 Task: Create an event for the product launch at the trade show.
Action: Mouse moved to (64, 126)
Screenshot: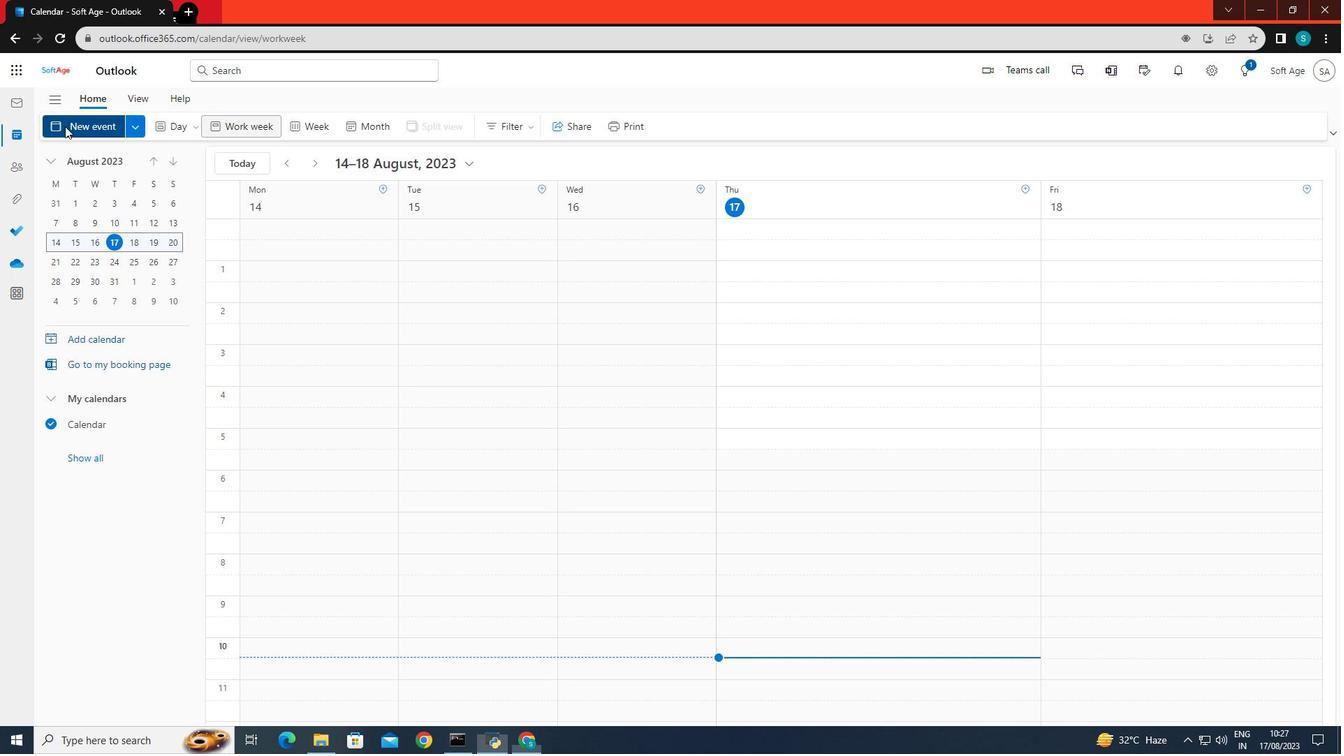 
Action: Mouse pressed left at (64, 126)
Screenshot: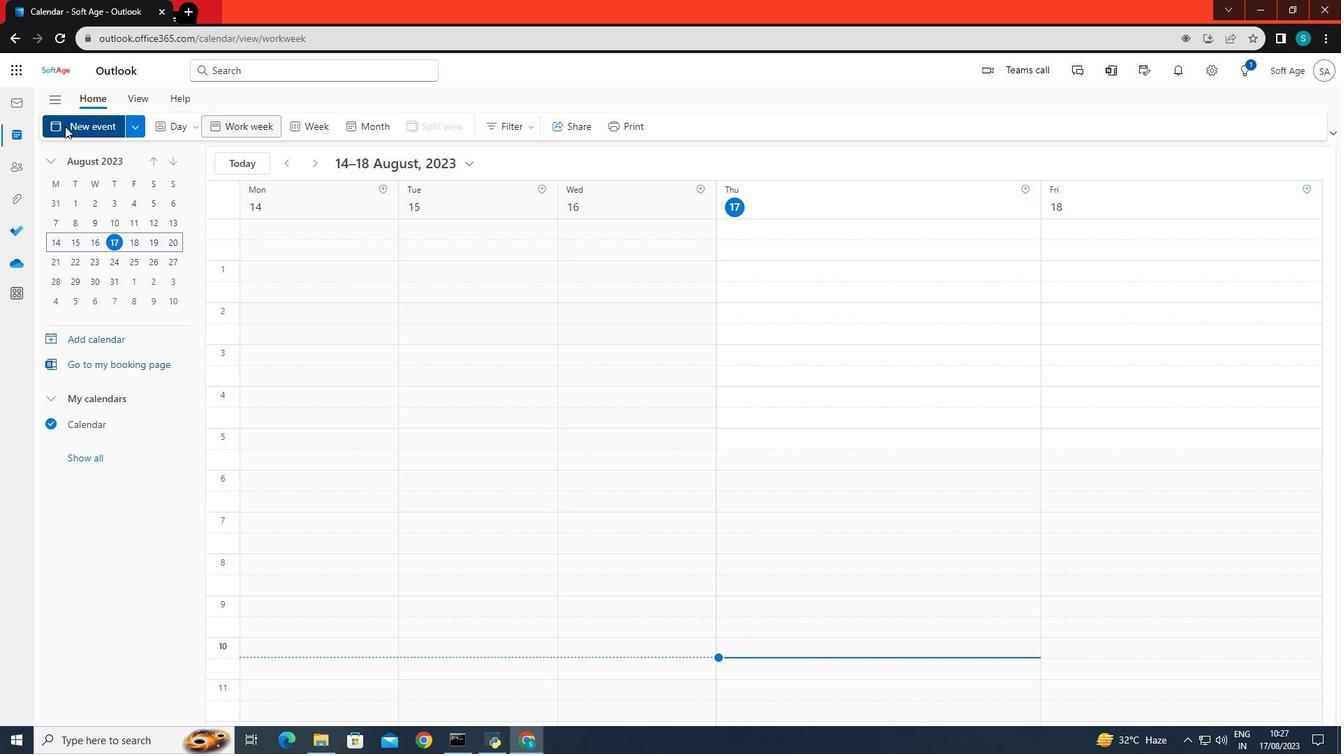 
Action: Mouse moved to (378, 216)
Screenshot: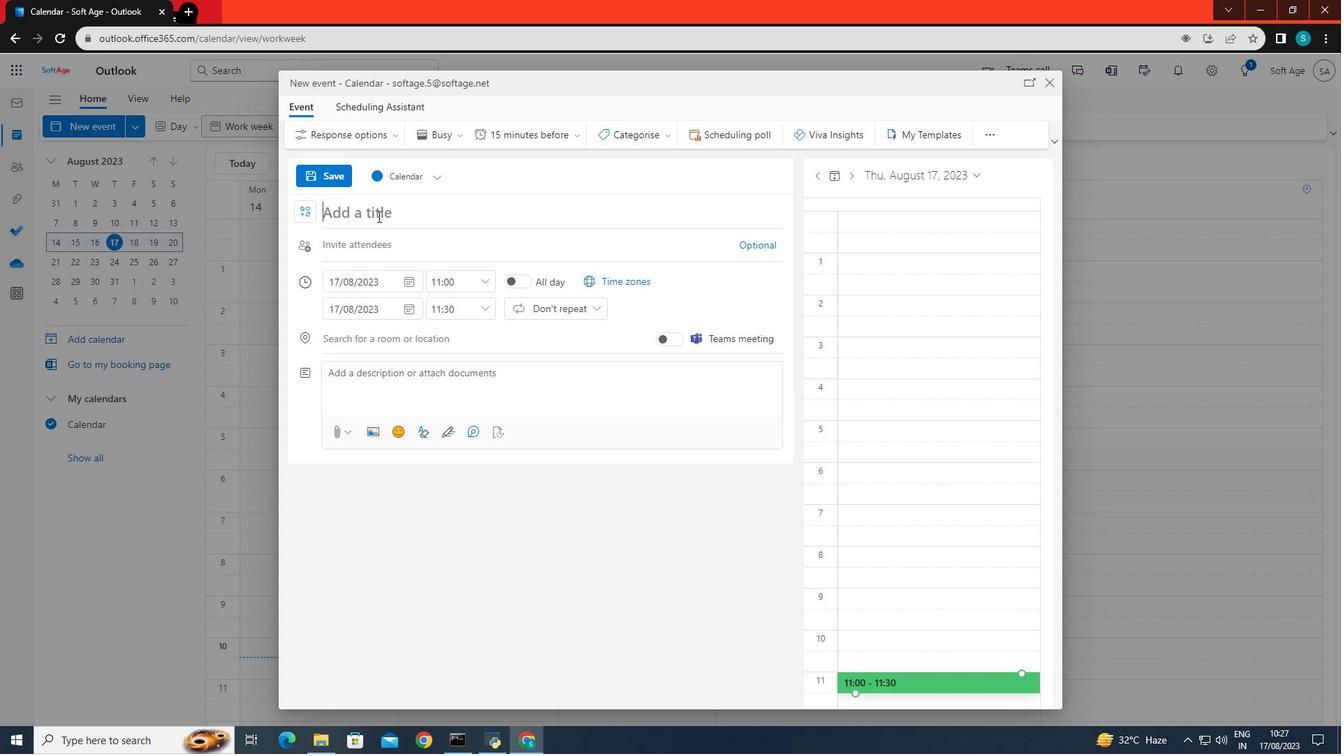 
Action: Mouse pressed left at (378, 216)
Screenshot: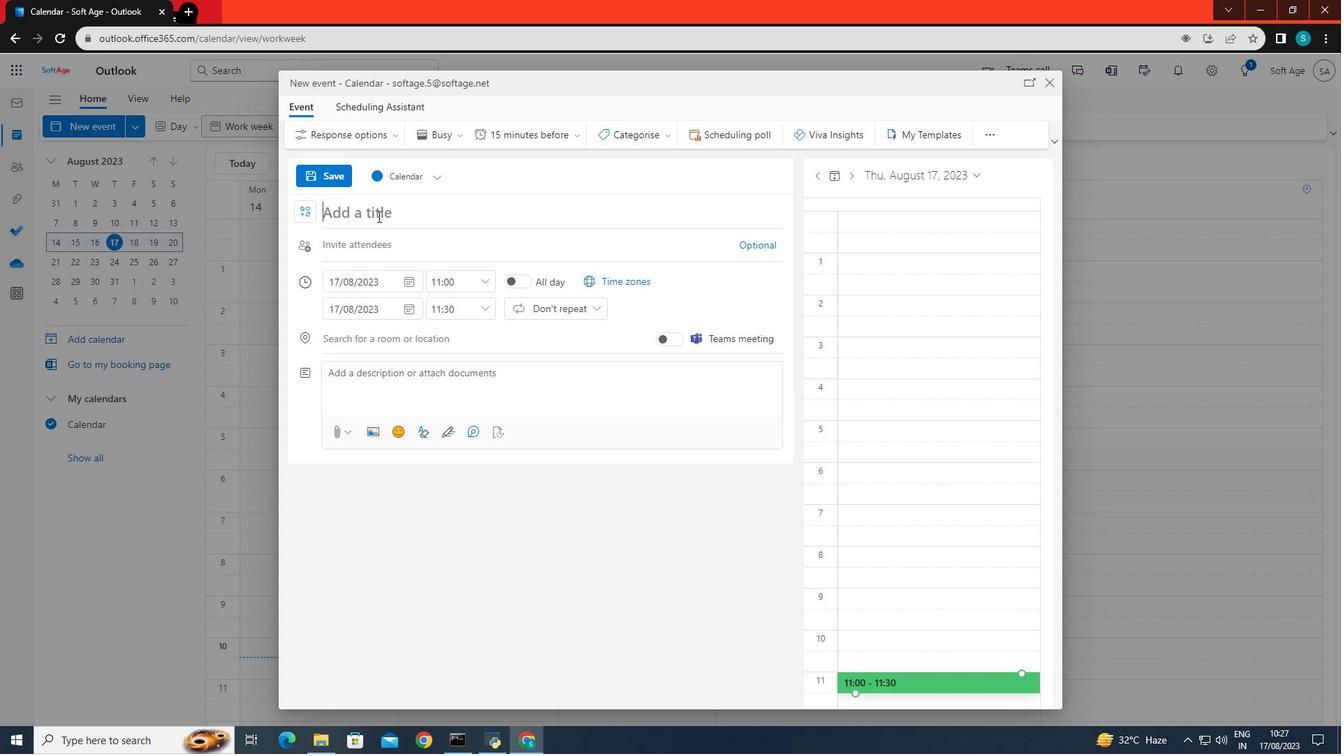 
Action: Key pressed <Key.caps_lock>P<Key.caps_lock>roduct<Key.space>launch<Key.space>at<Key.space>the<Key.space>trade<Key.space>show
Screenshot: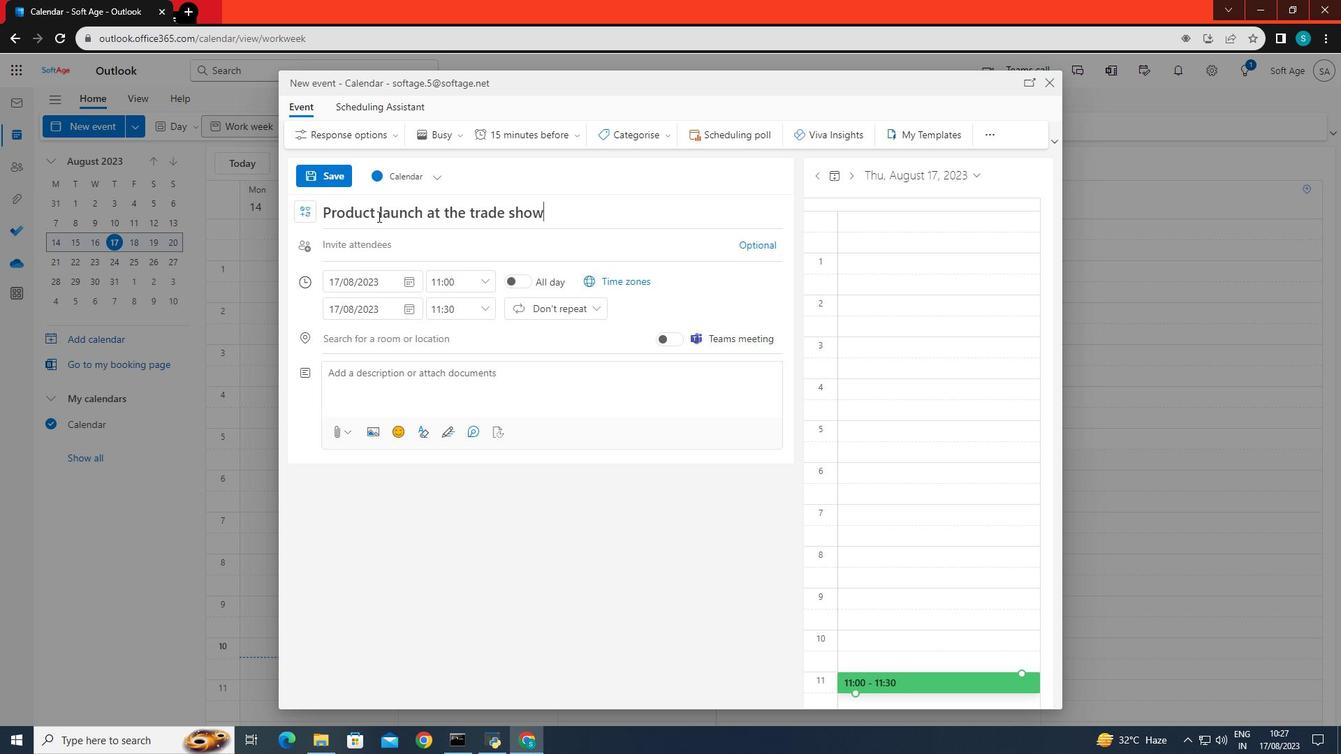
Action: Mouse moved to (367, 285)
Screenshot: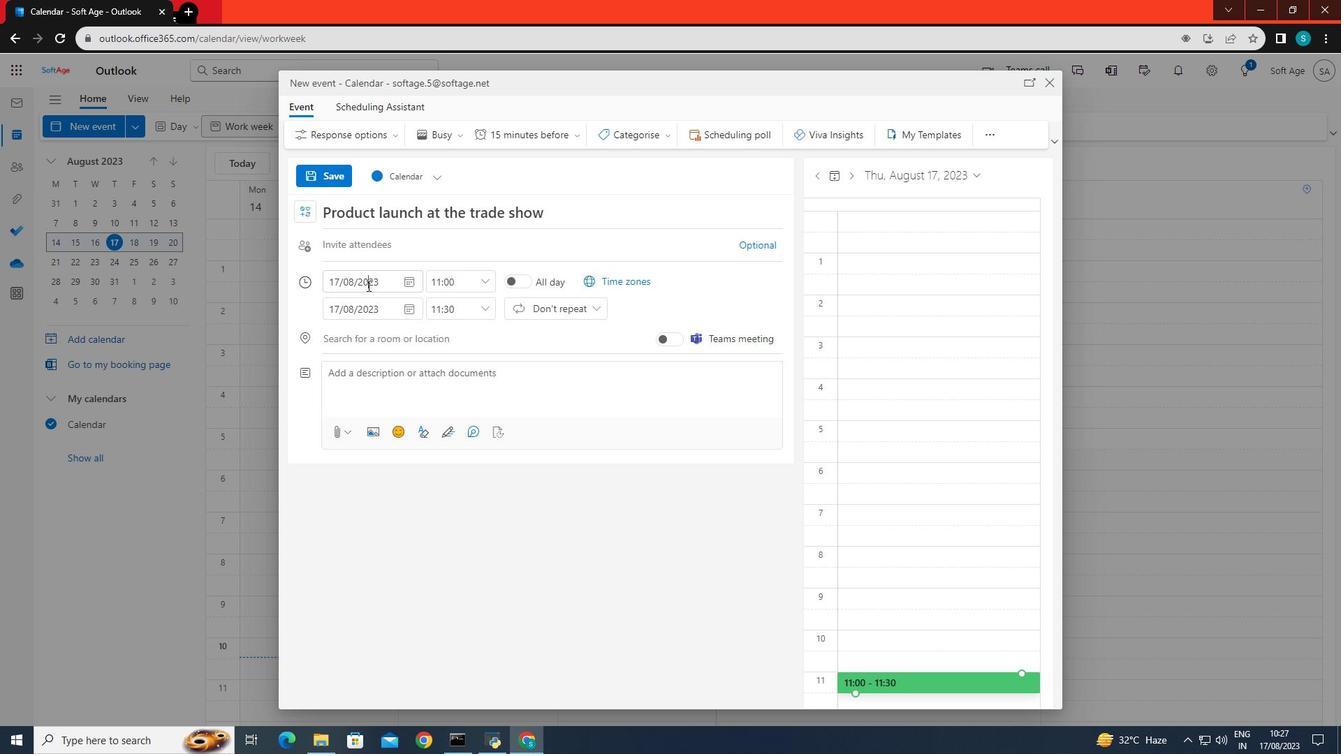 
Action: Mouse pressed left at (367, 285)
Screenshot: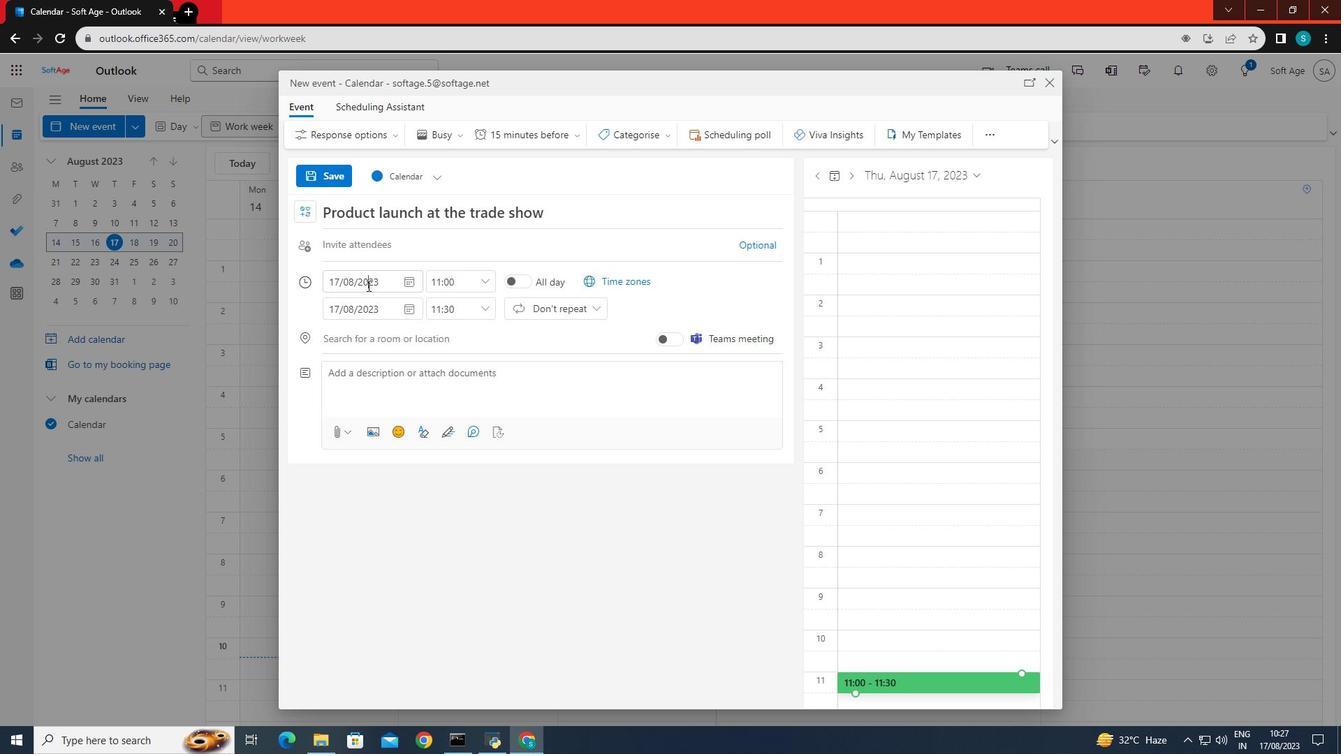 
Action: Mouse moved to (463, 389)
Screenshot: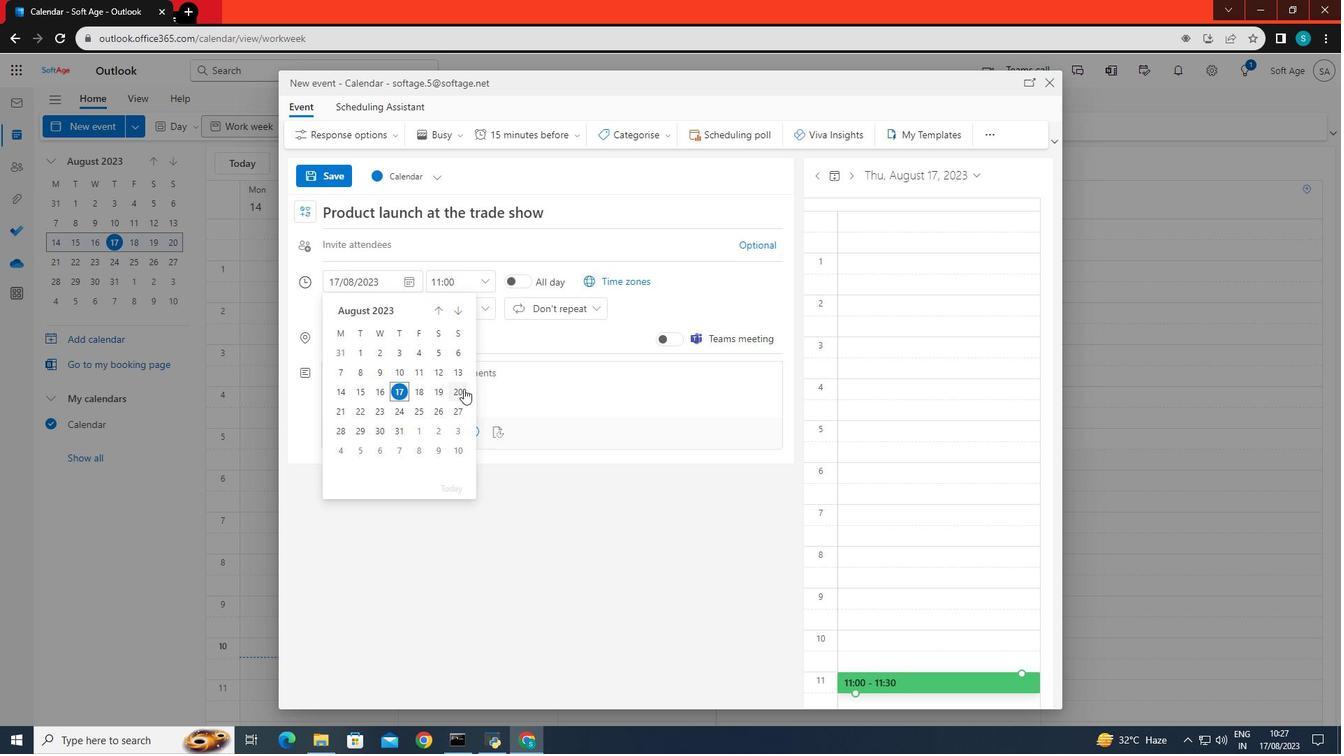 
Action: Mouse pressed left at (463, 389)
Screenshot: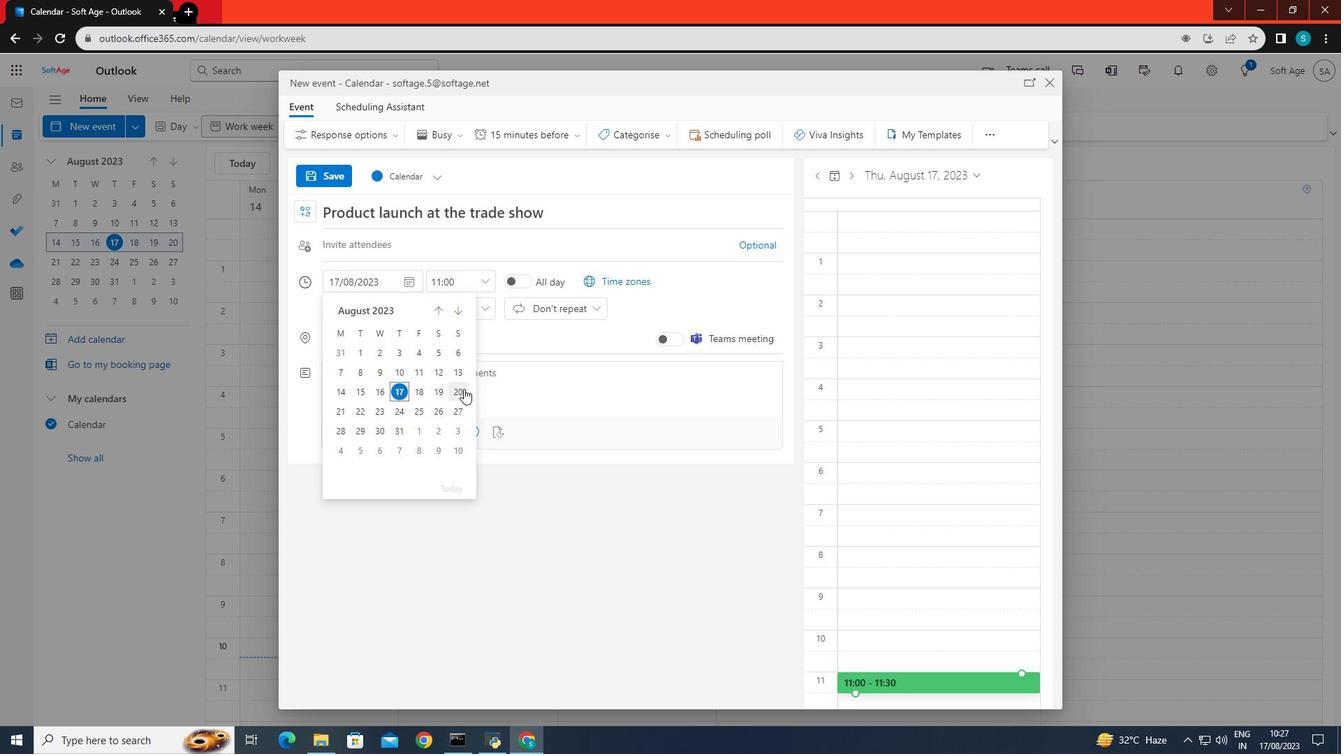 
Action: Mouse moved to (487, 310)
Screenshot: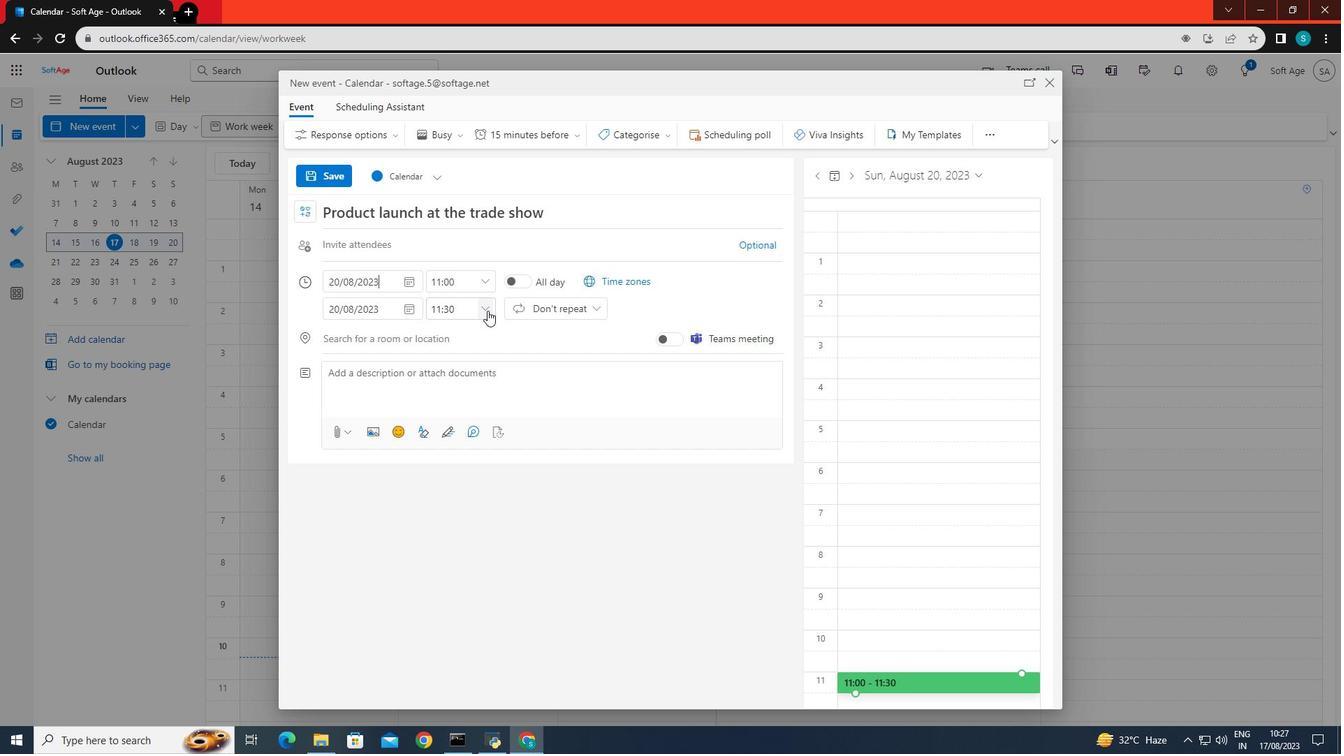 
Action: Mouse pressed left at (487, 310)
Screenshot: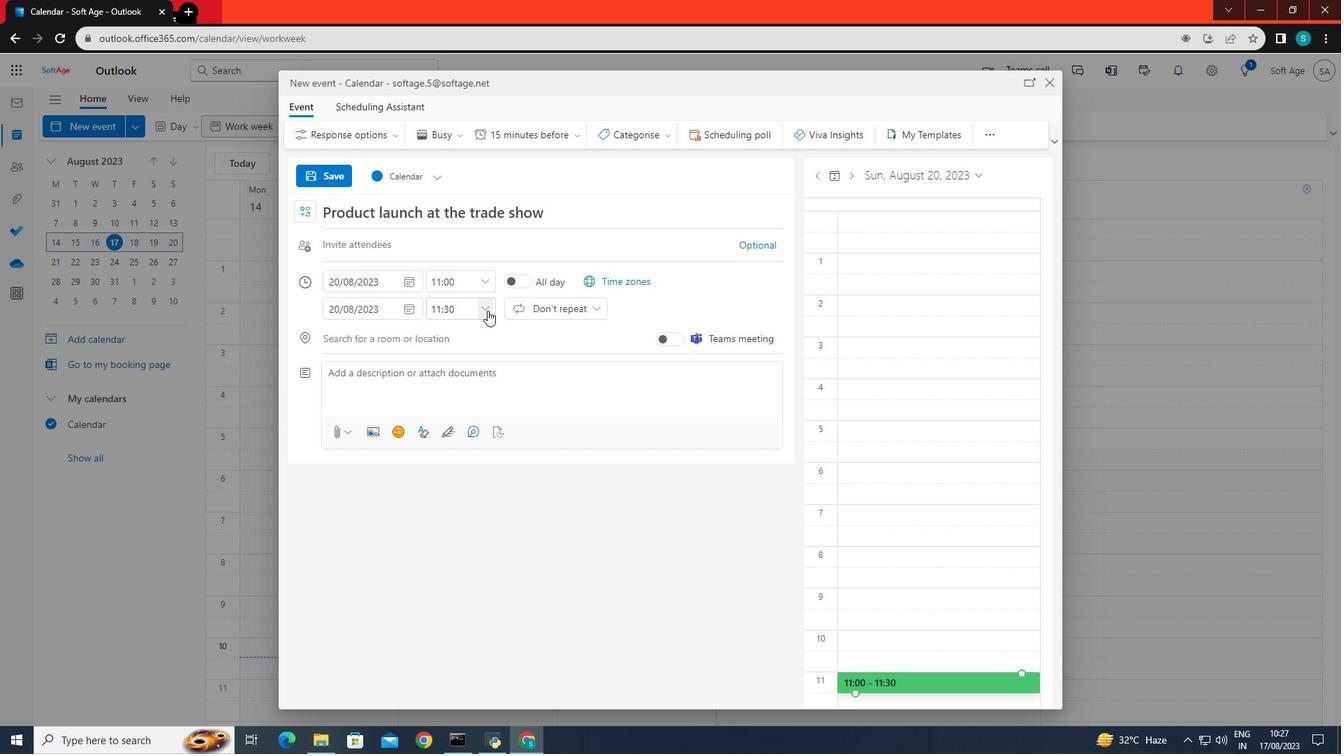 
Action: Mouse moved to (473, 397)
Screenshot: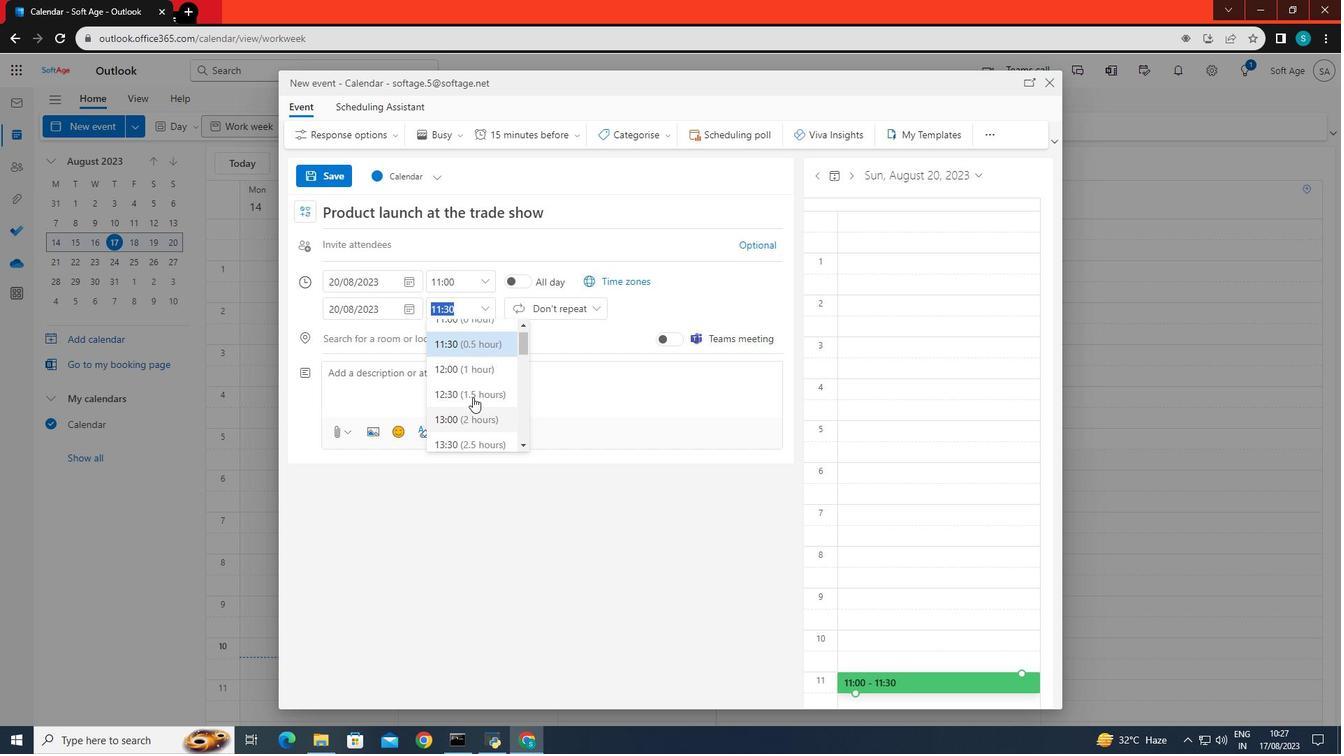 
Action: Mouse scrolled (473, 398) with delta (0, 0)
Screenshot: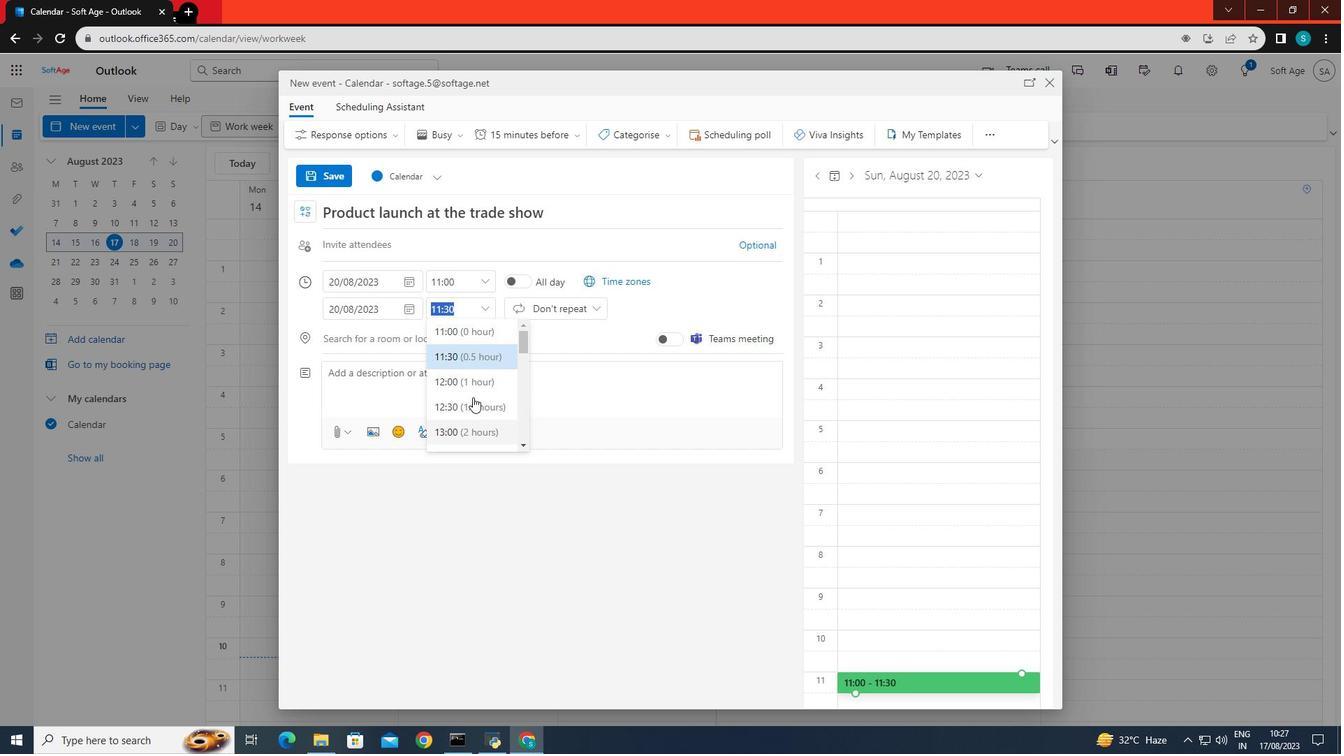 
Action: Mouse scrolled (473, 398) with delta (0, 0)
Screenshot: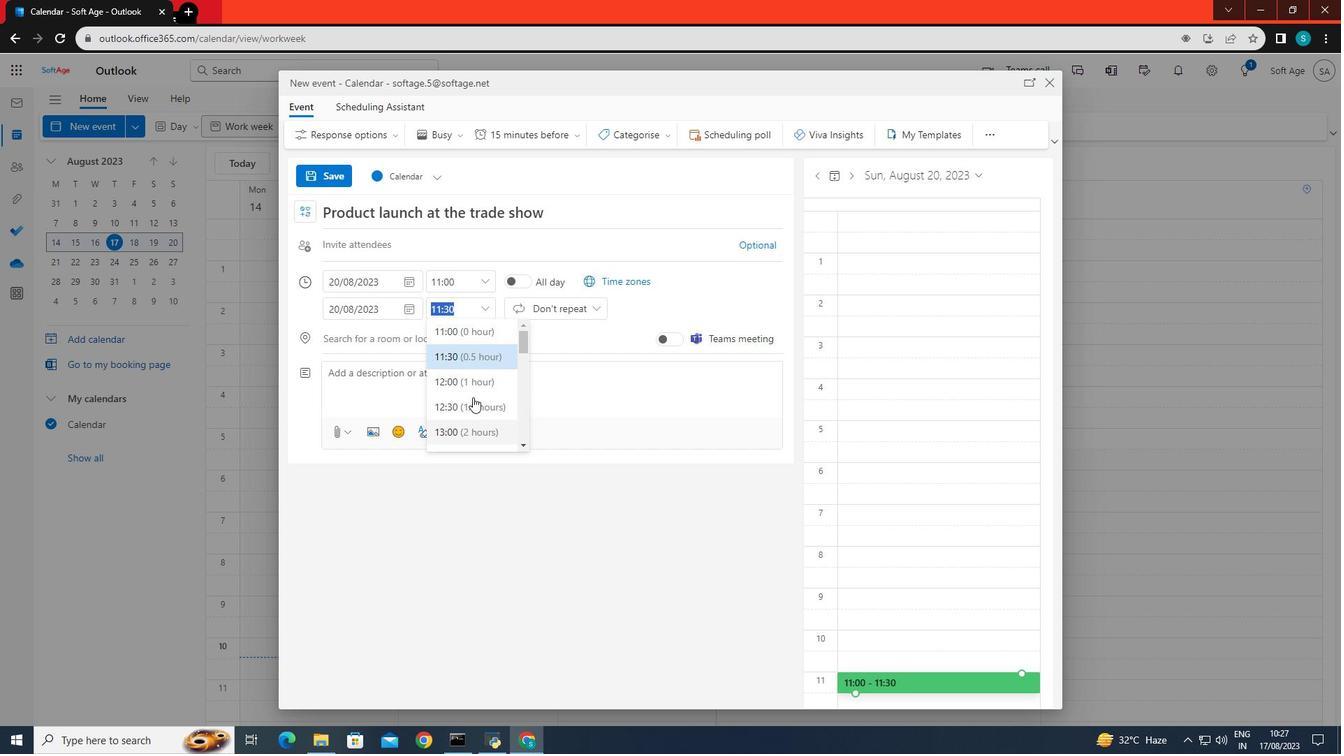 
Action: Mouse scrolled (473, 398) with delta (0, 0)
Screenshot: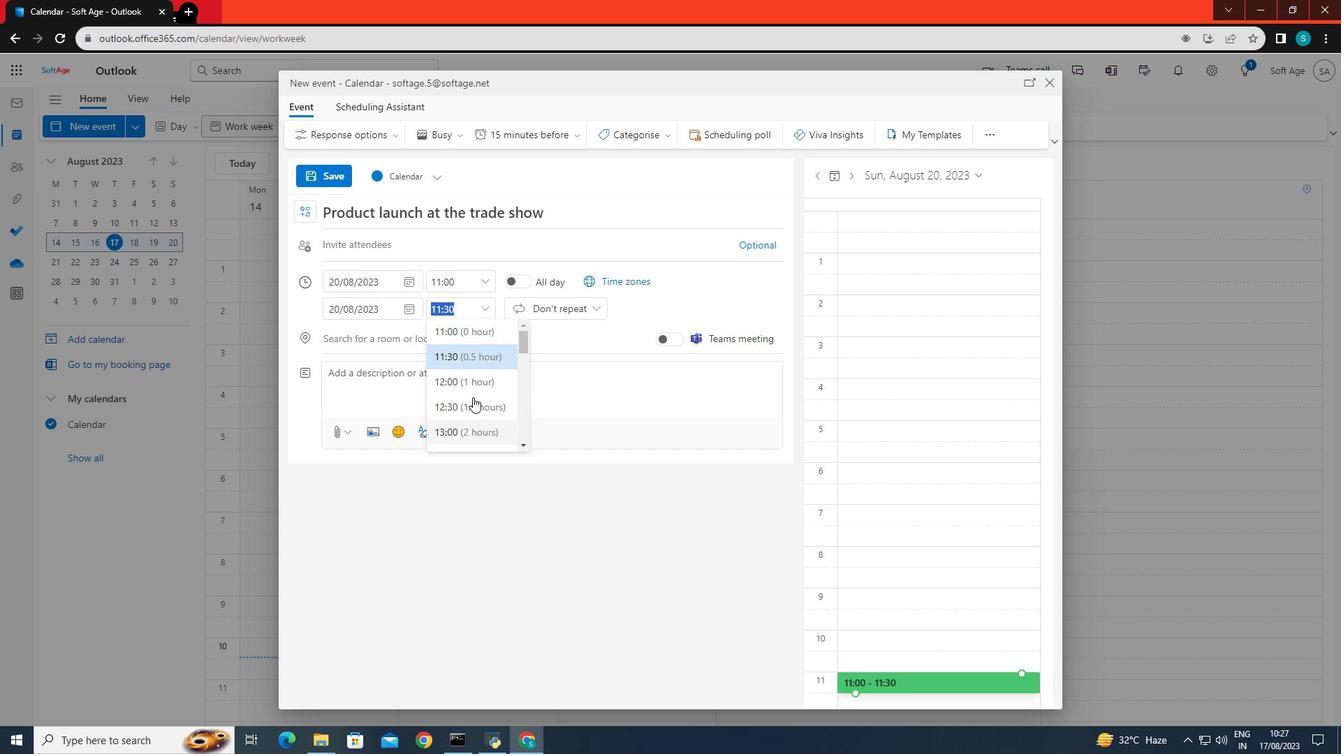 
Action: Mouse moved to (459, 370)
Screenshot: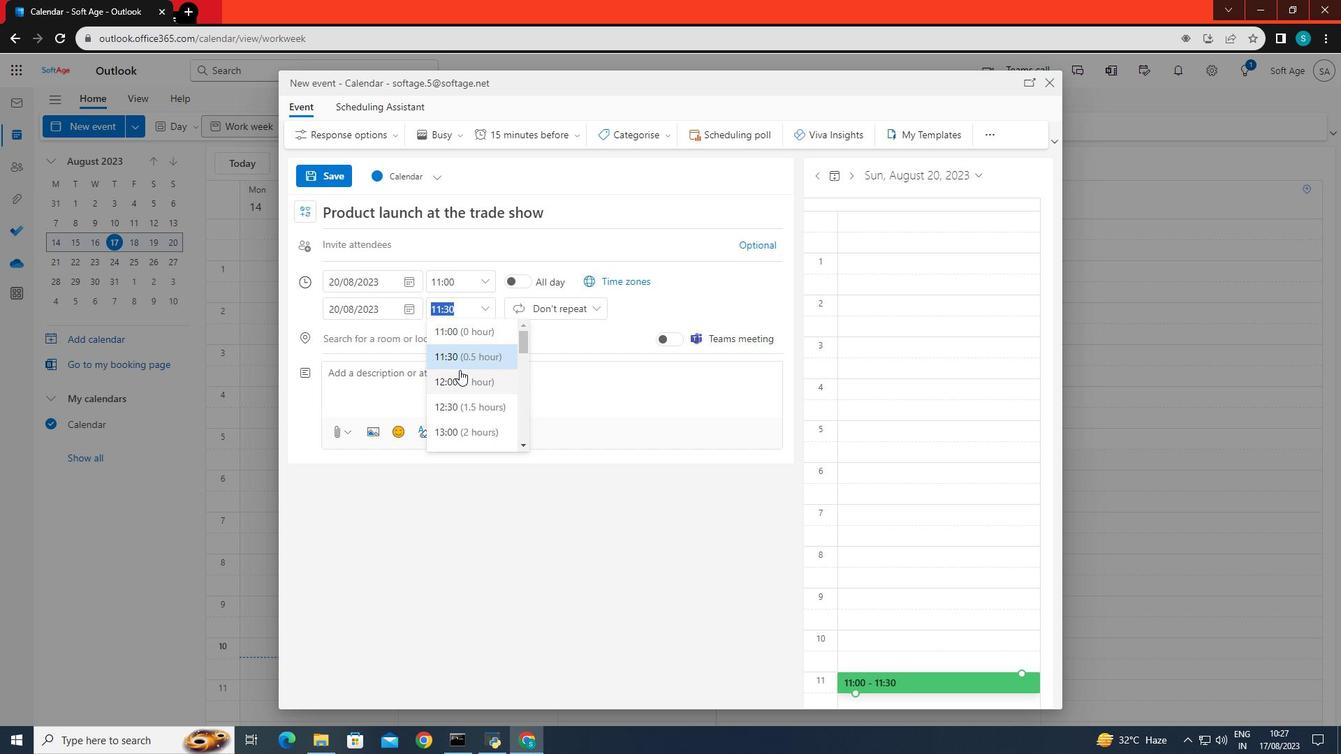 
Action: Mouse scrolled (459, 371) with delta (0, 0)
Screenshot: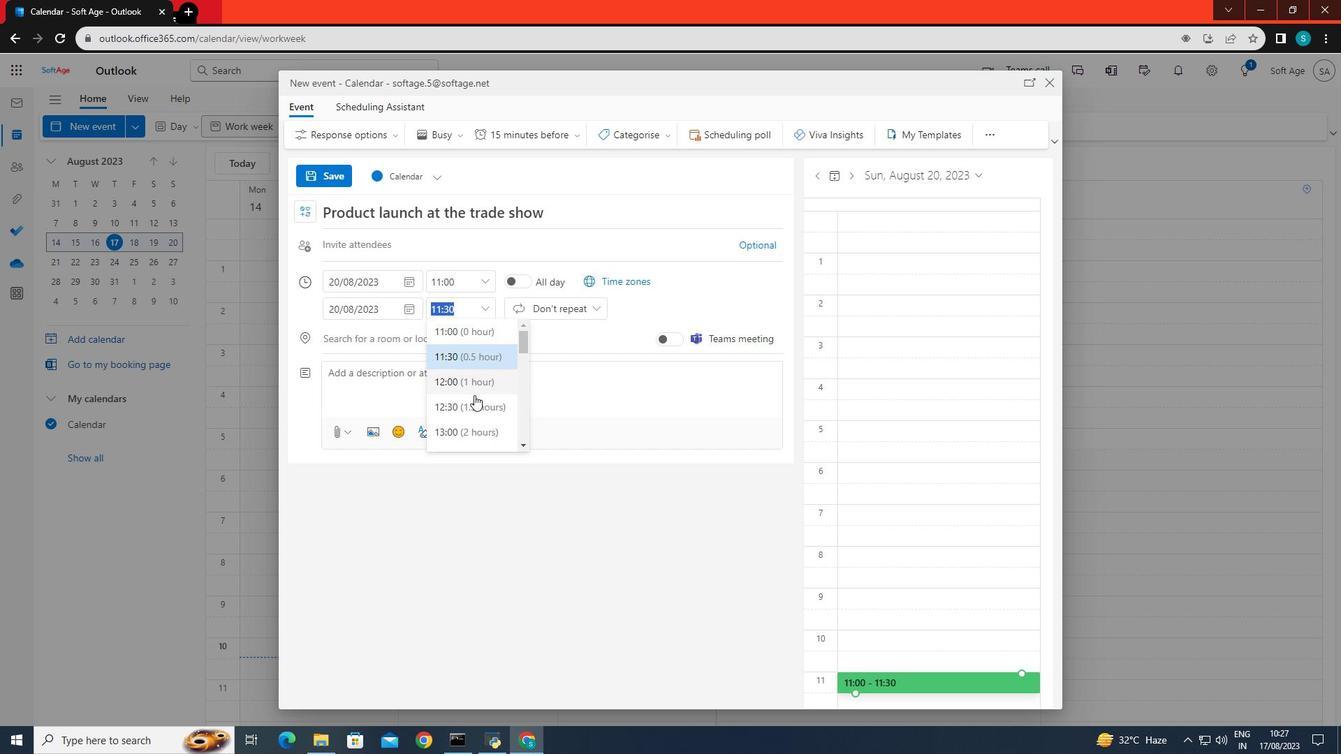 
Action: Mouse scrolled (459, 371) with delta (0, 0)
Screenshot: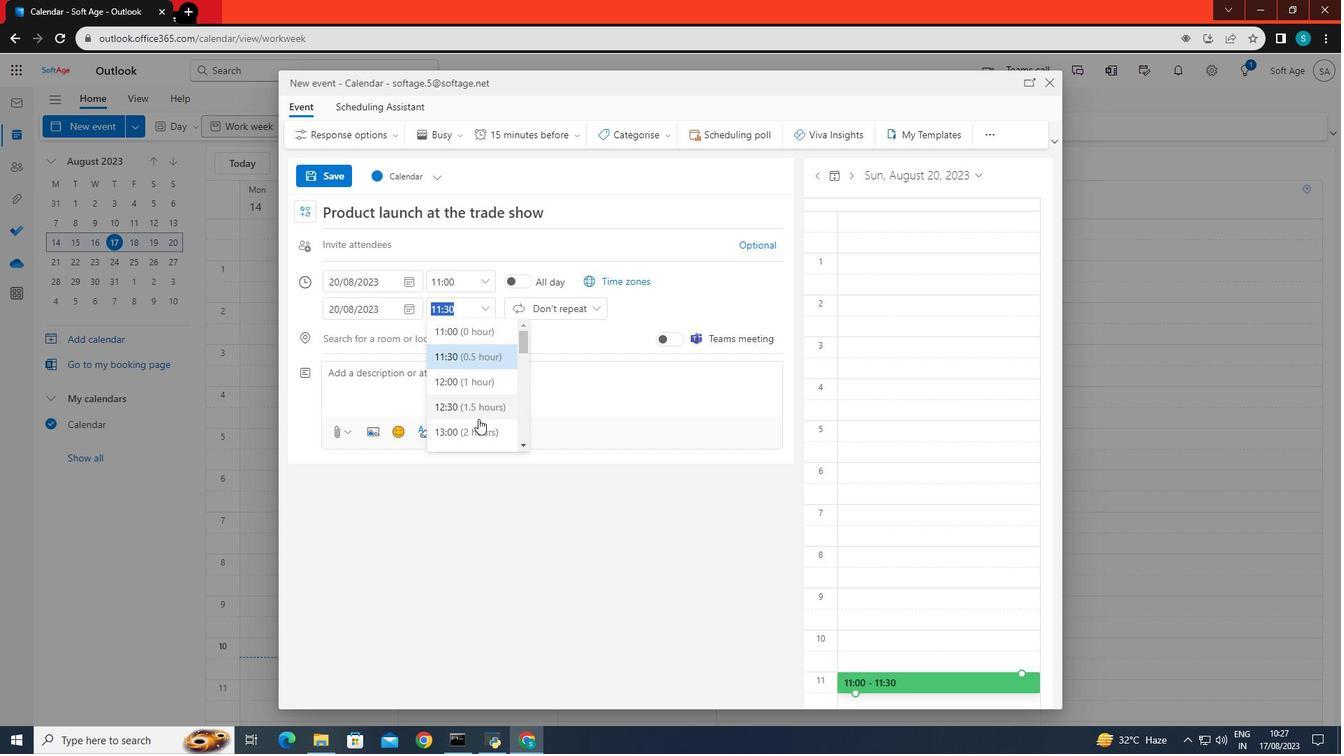
Action: Mouse moved to (470, 329)
Screenshot: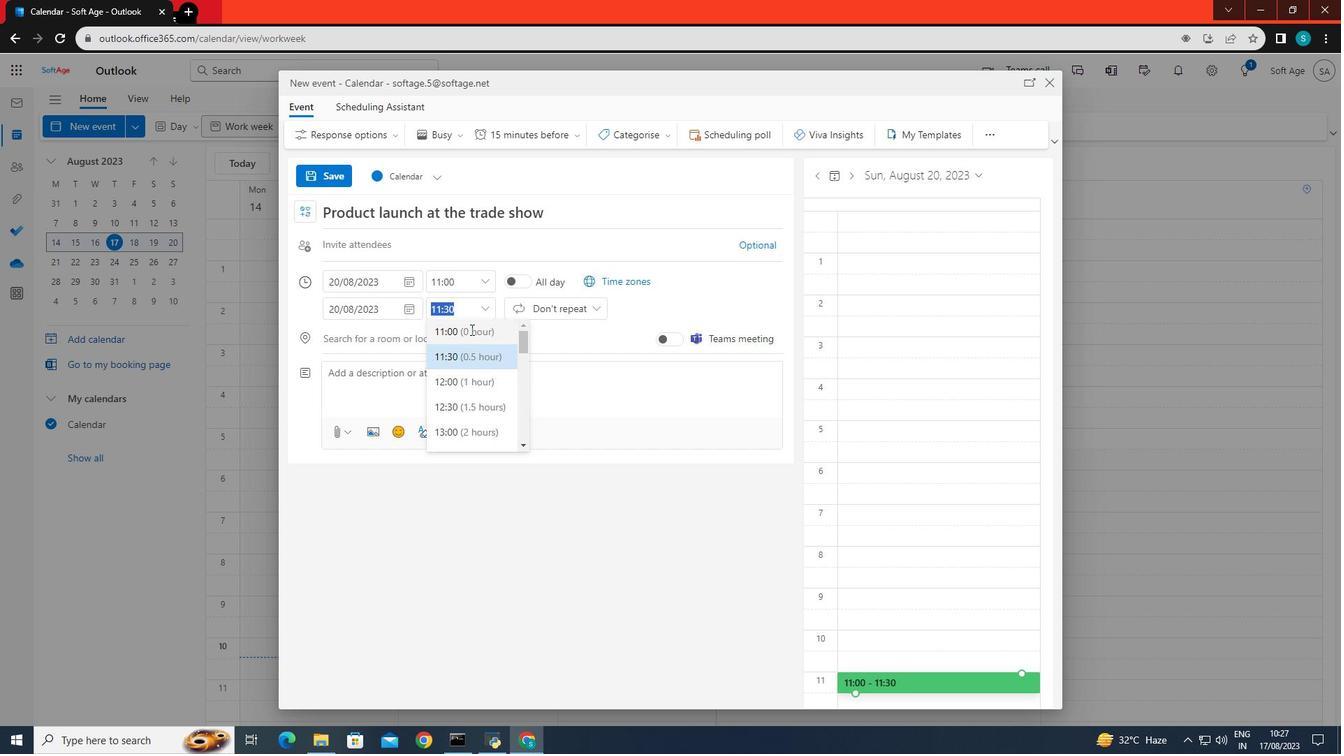 
Action: Mouse pressed left at (470, 329)
Screenshot: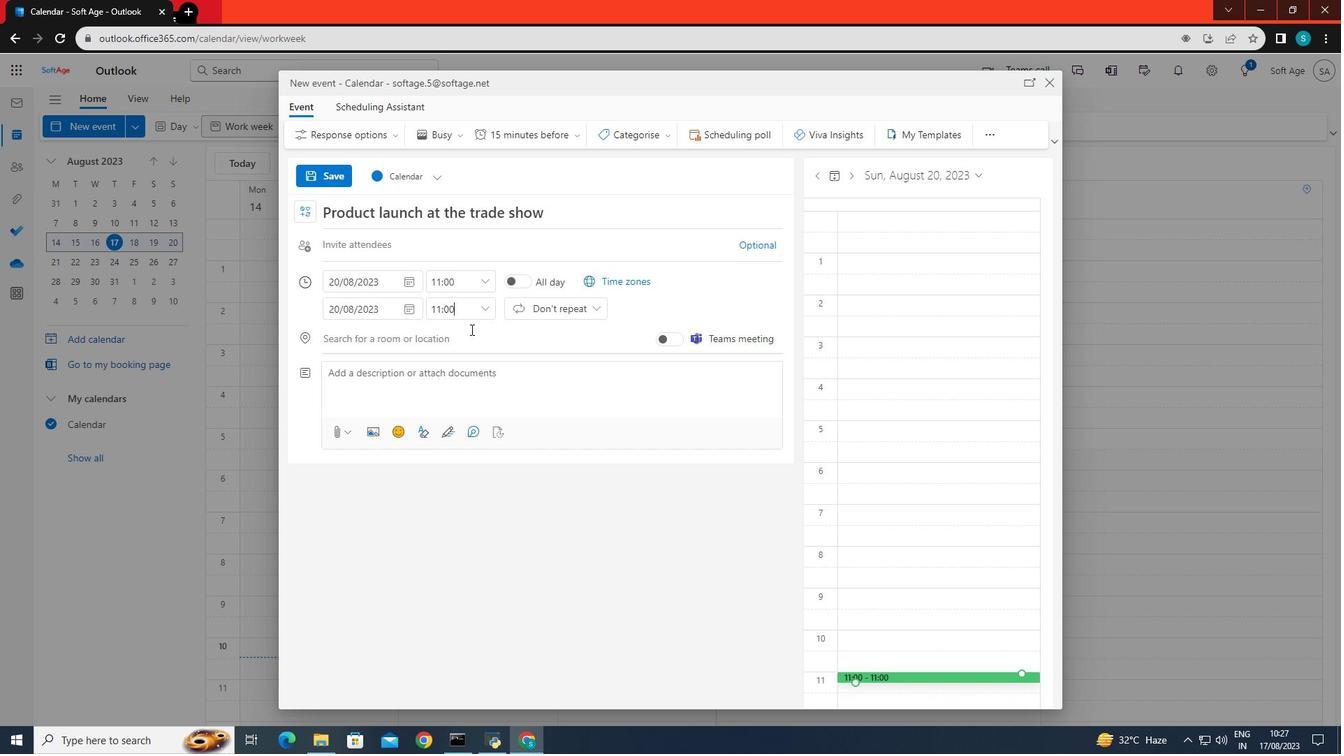 
Action: Mouse moved to (494, 283)
Screenshot: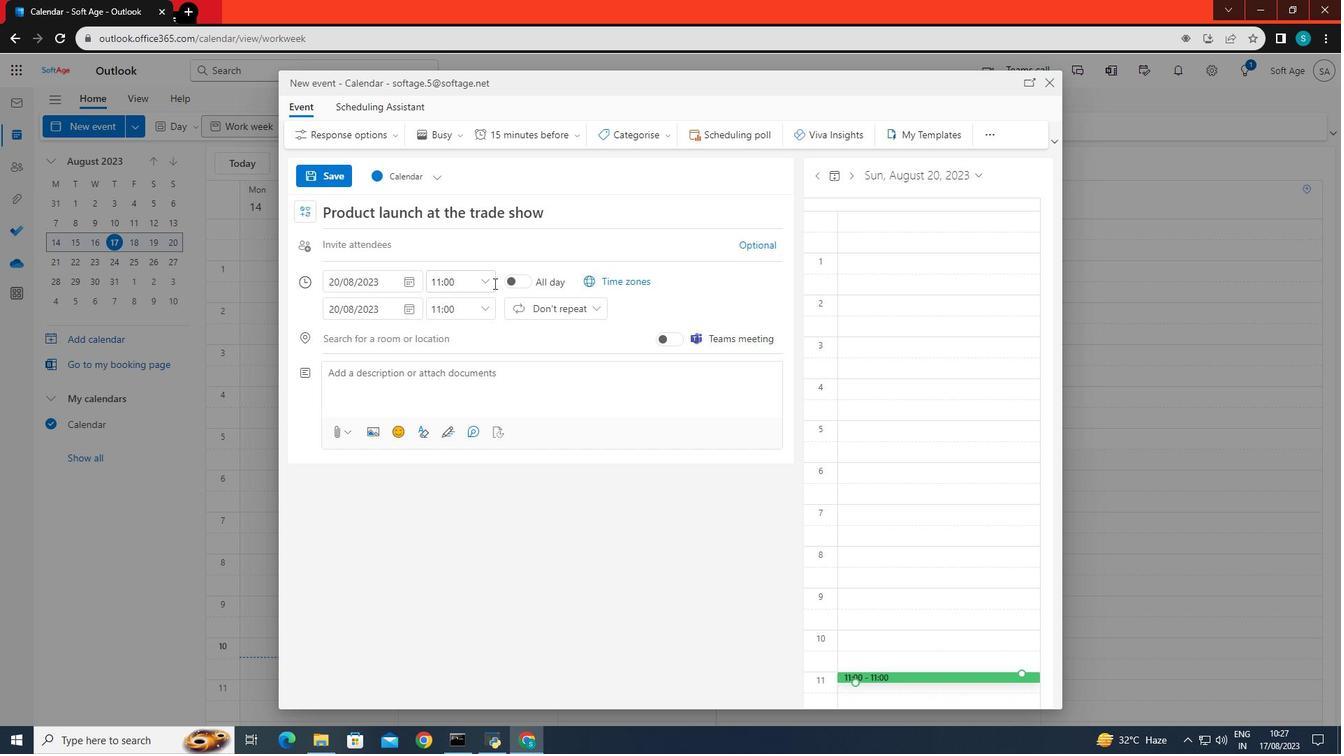 
Action: Mouse pressed left at (494, 283)
Screenshot: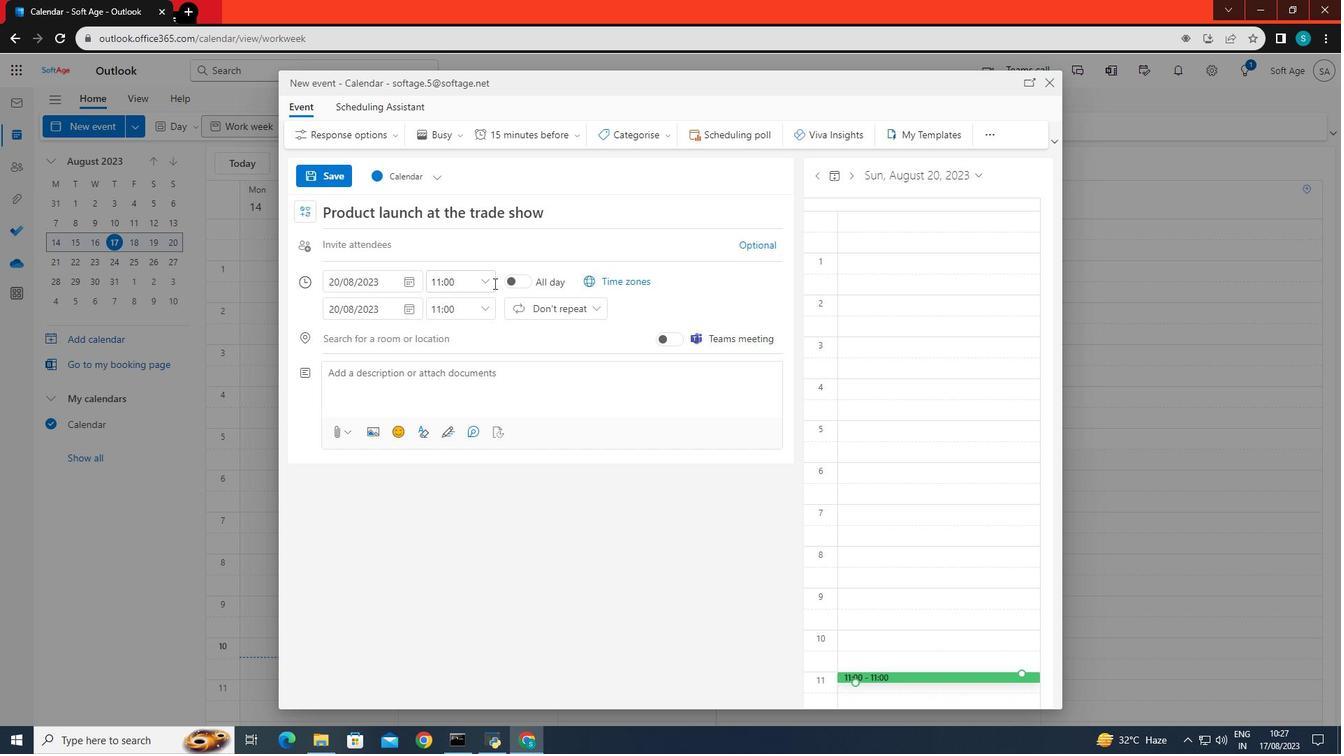 
Action: Mouse moved to (489, 280)
Screenshot: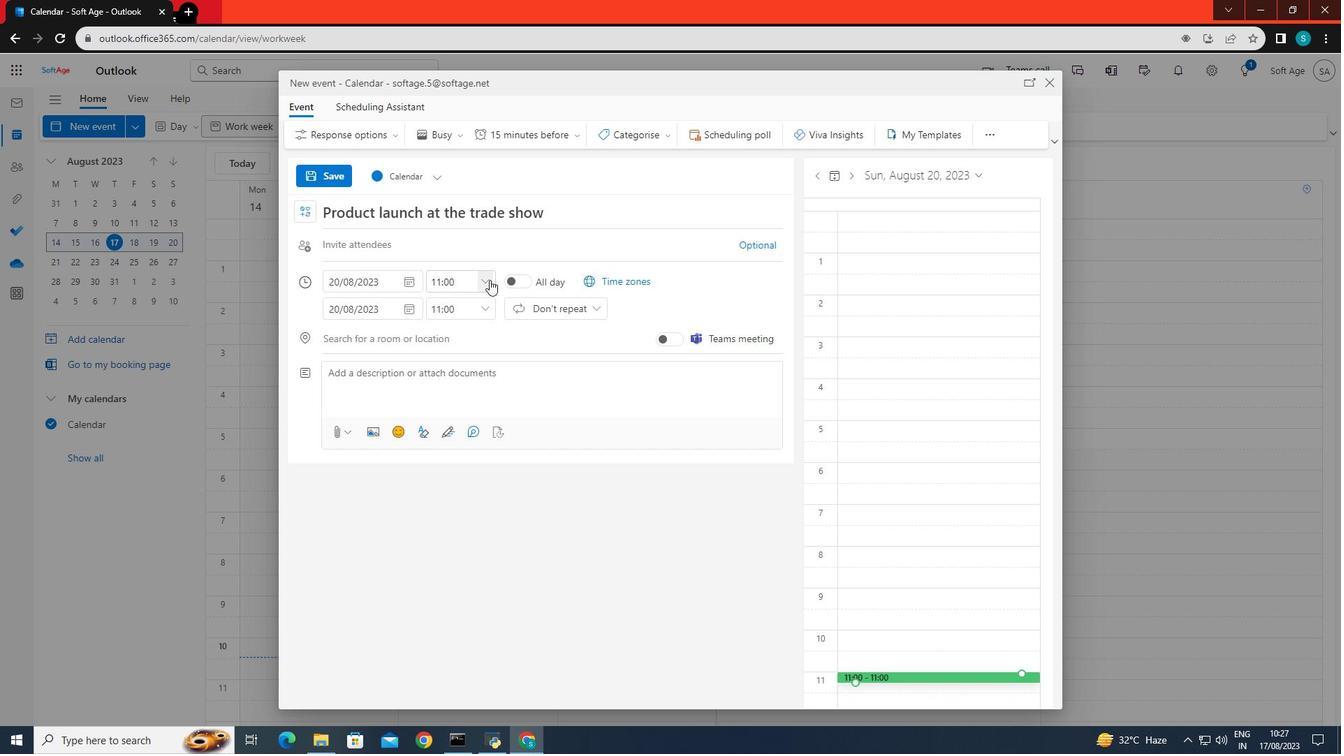 
Action: Mouse pressed left at (489, 280)
Screenshot: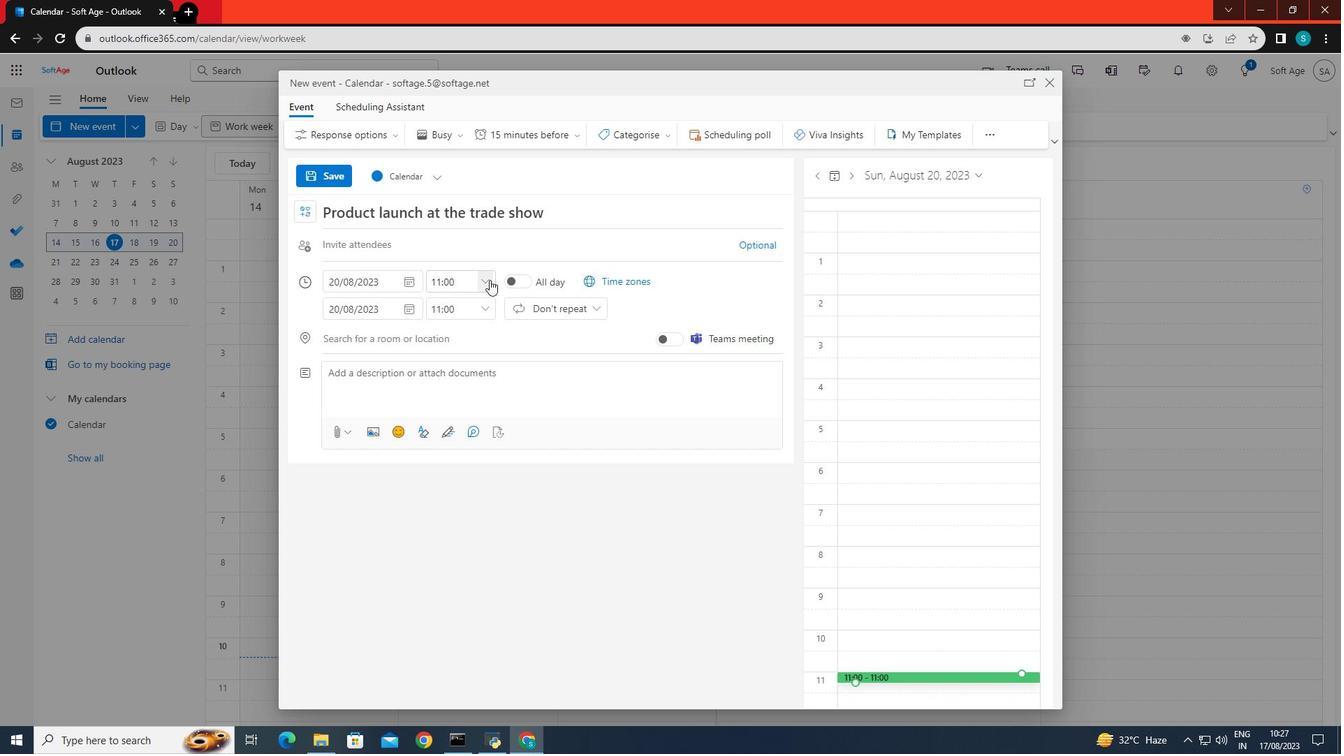
Action: Mouse moved to (445, 357)
Screenshot: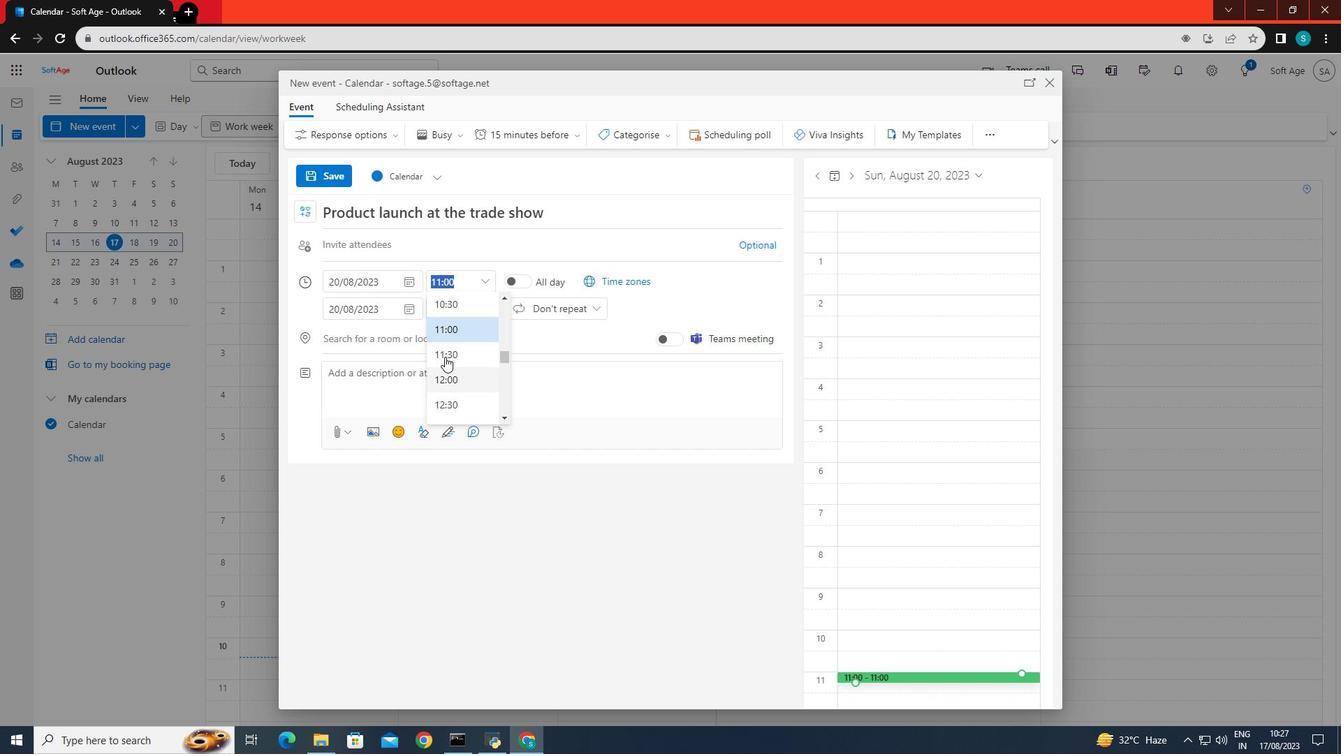 
Action: Mouse scrolled (445, 357) with delta (0, 0)
Screenshot: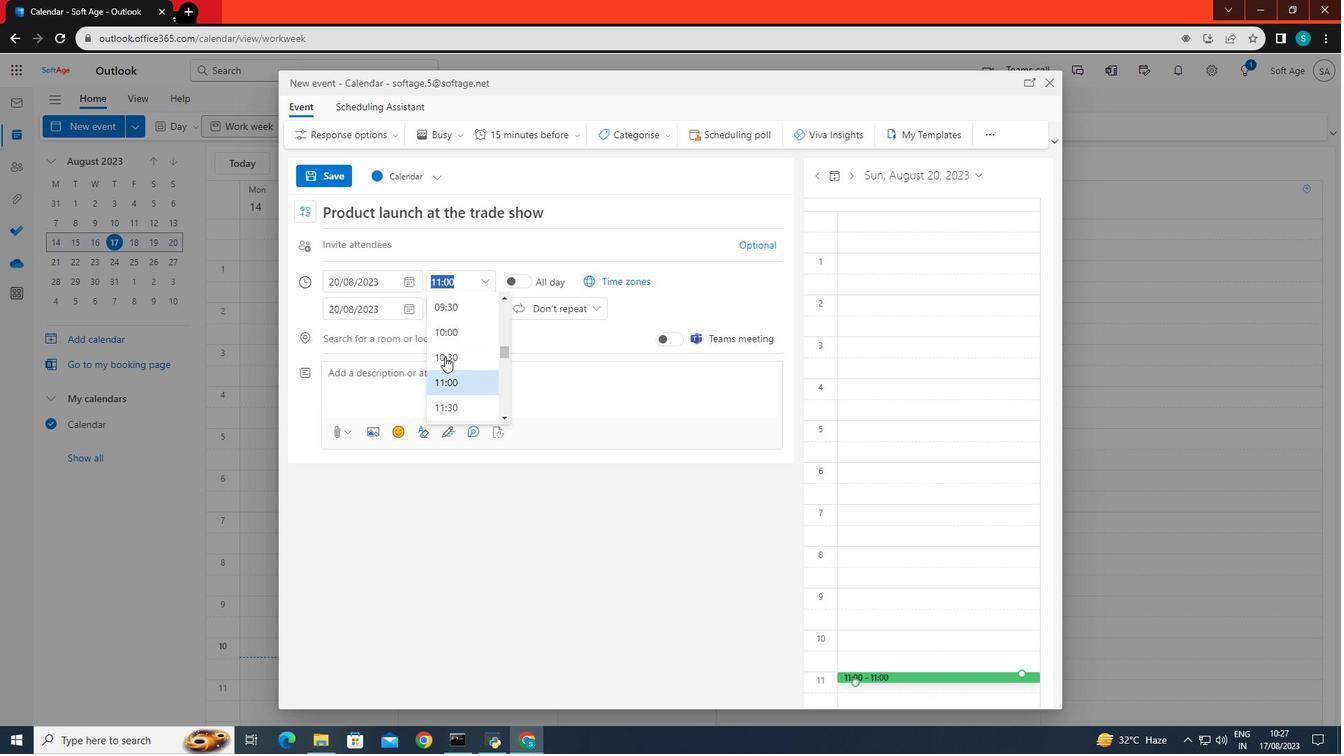 
Action: Mouse scrolled (445, 357) with delta (0, 0)
Screenshot: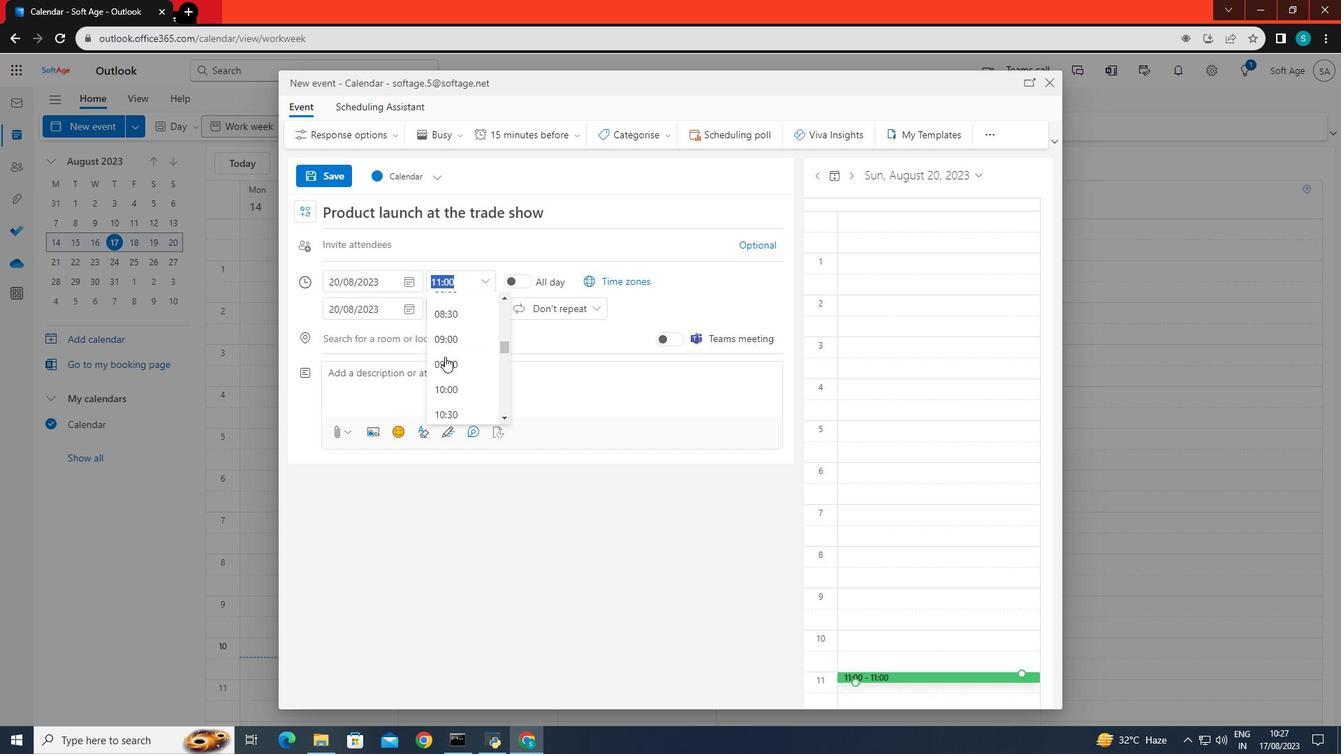 
Action: Mouse moved to (456, 391)
Screenshot: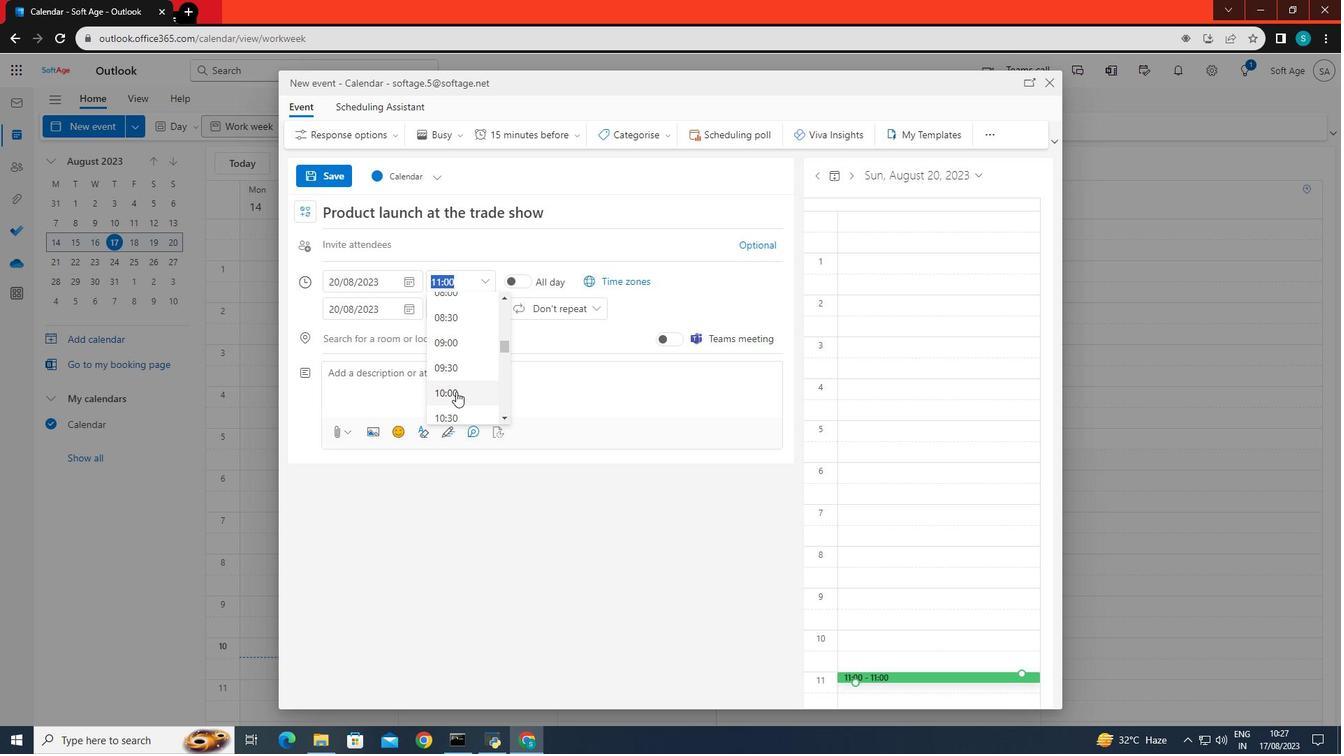 
Action: Mouse pressed left at (456, 391)
Screenshot: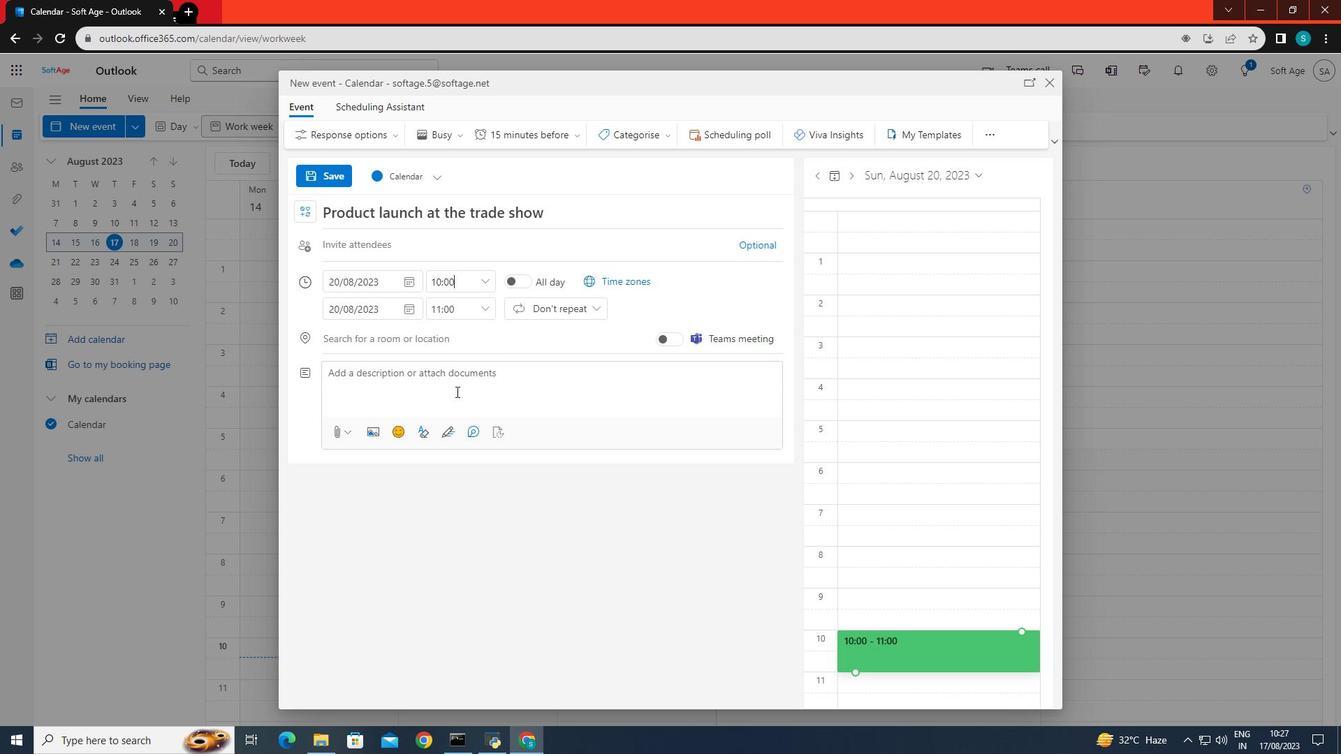
Action: Mouse moved to (394, 388)
Screenshot: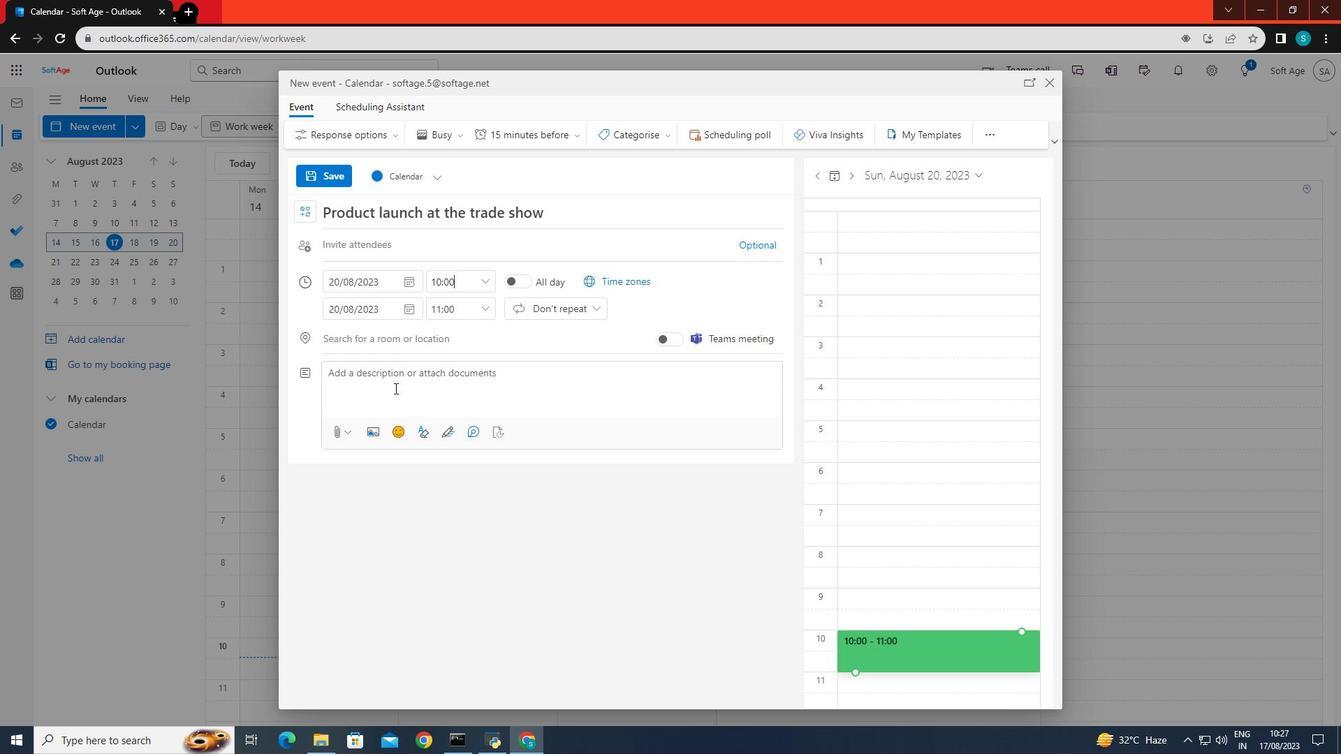 
Action: Mouse pressed left at (394, 388)
Screenshot: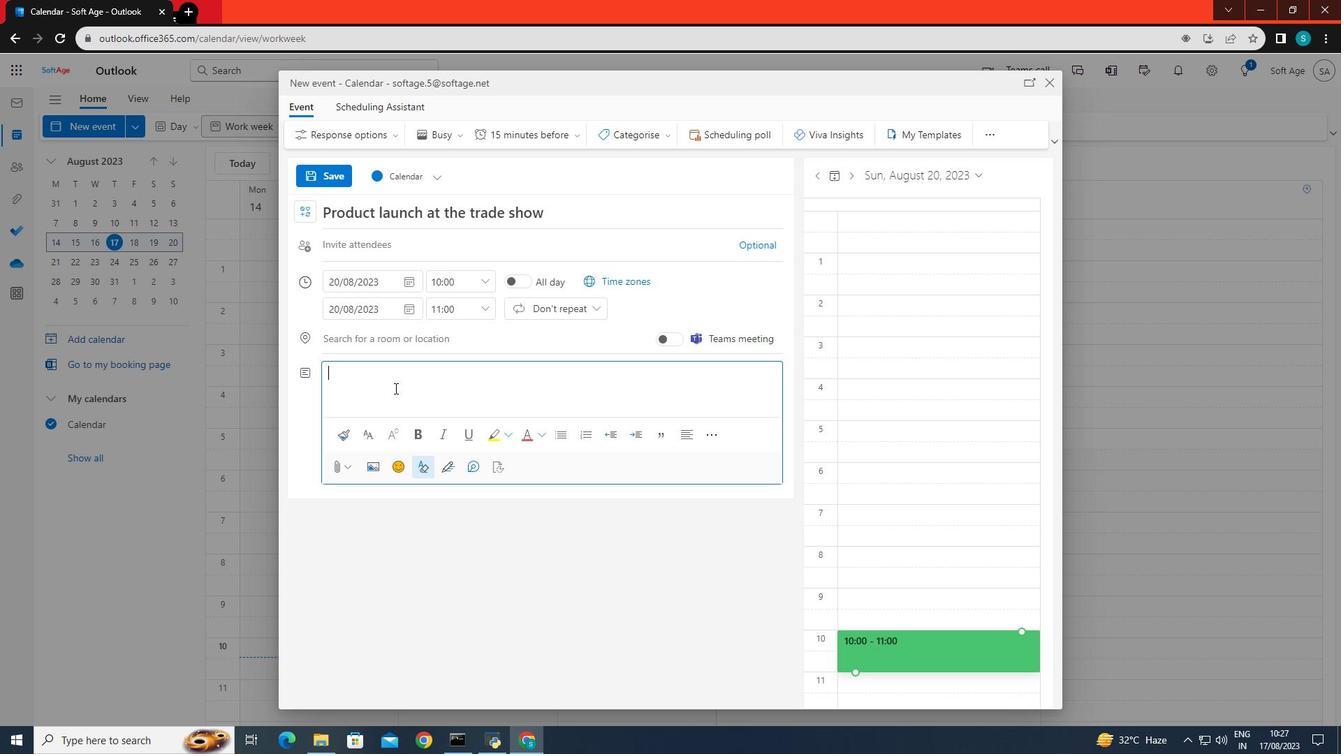 
Action: Key pressed <Key.caps_lock>AN<Key.backspace><Key.caps_lock>n<Key.space>event<Key.space>for<Key.space>the<Key.space>product<Key.space>lauch<Key.space>ate<Key.space><Key.backspace><Key.backspace><Key.backspace><Key.backspace><Key.backspace><Key.backspace><Key.backspace>nch<Key.space>at<Key.space>the<Key.space>trade<Key.space>show.
Screenshot: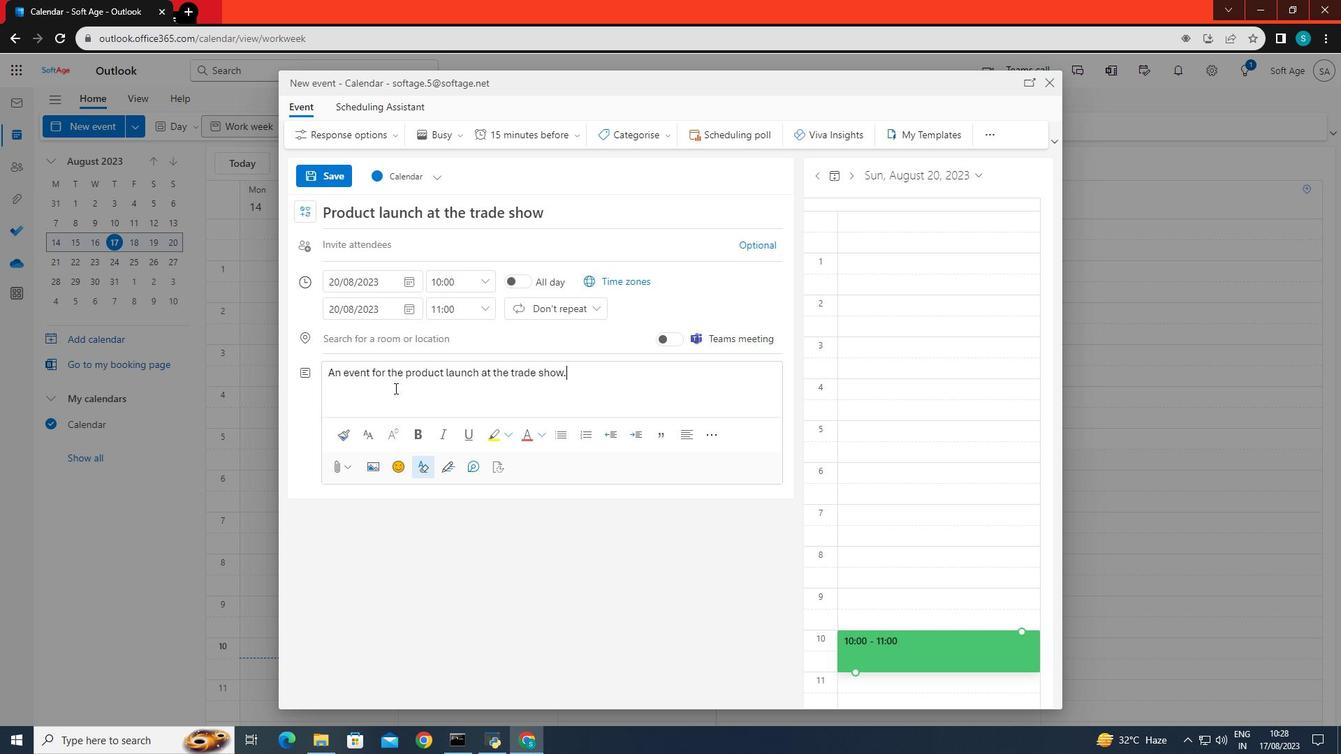 
Action: Mouse moved to (434, 410)
Screenshot: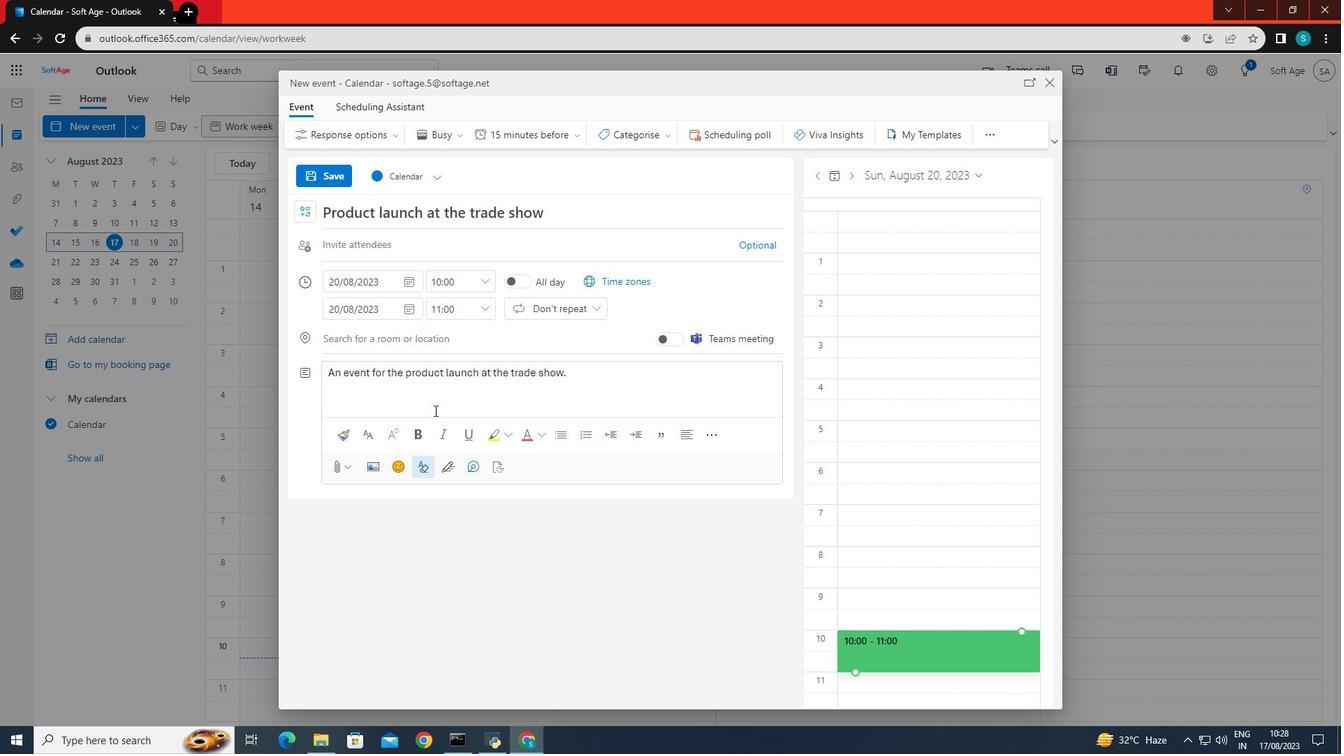 
Action: Mouse scrolled (434, 411) with delta (0, 0)
Screenshot: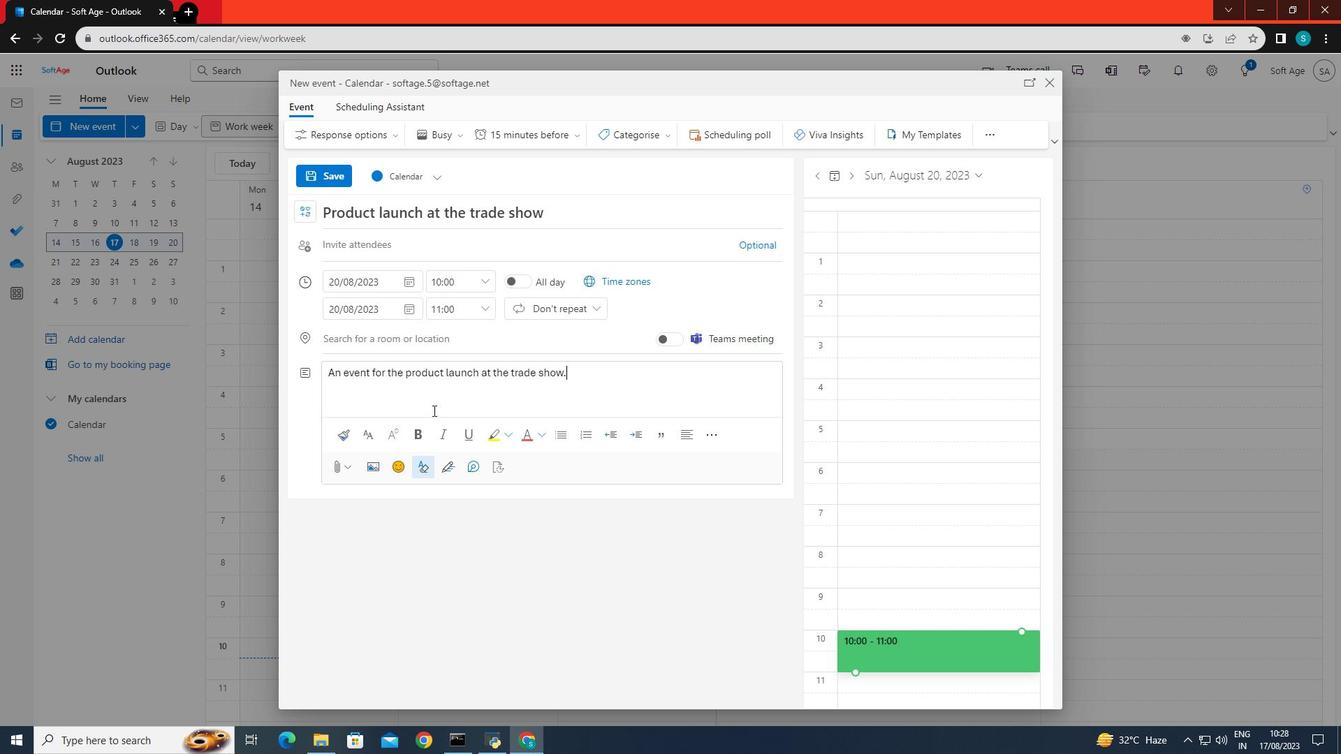 
Action: Mouse moved to (567, 373)
Screenshot: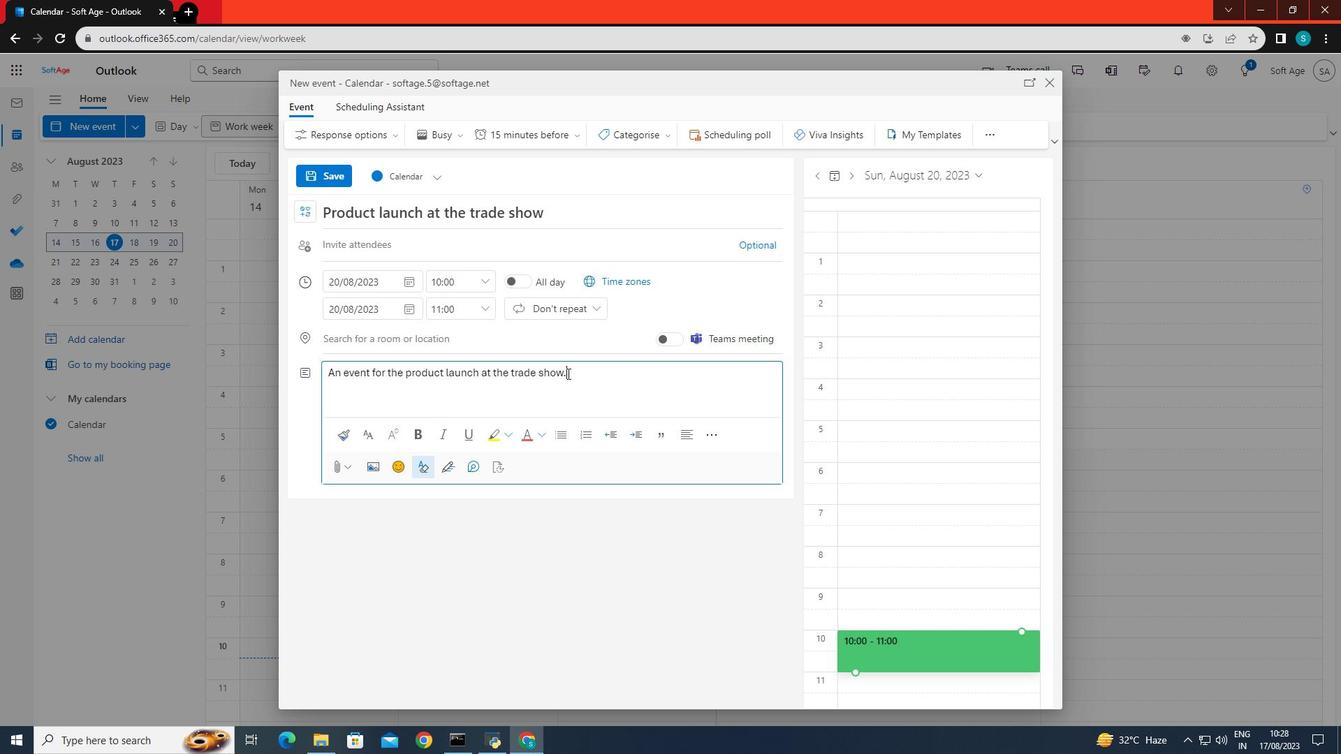 
Action: Mouse pressed left at (567, 373)
Screenshot: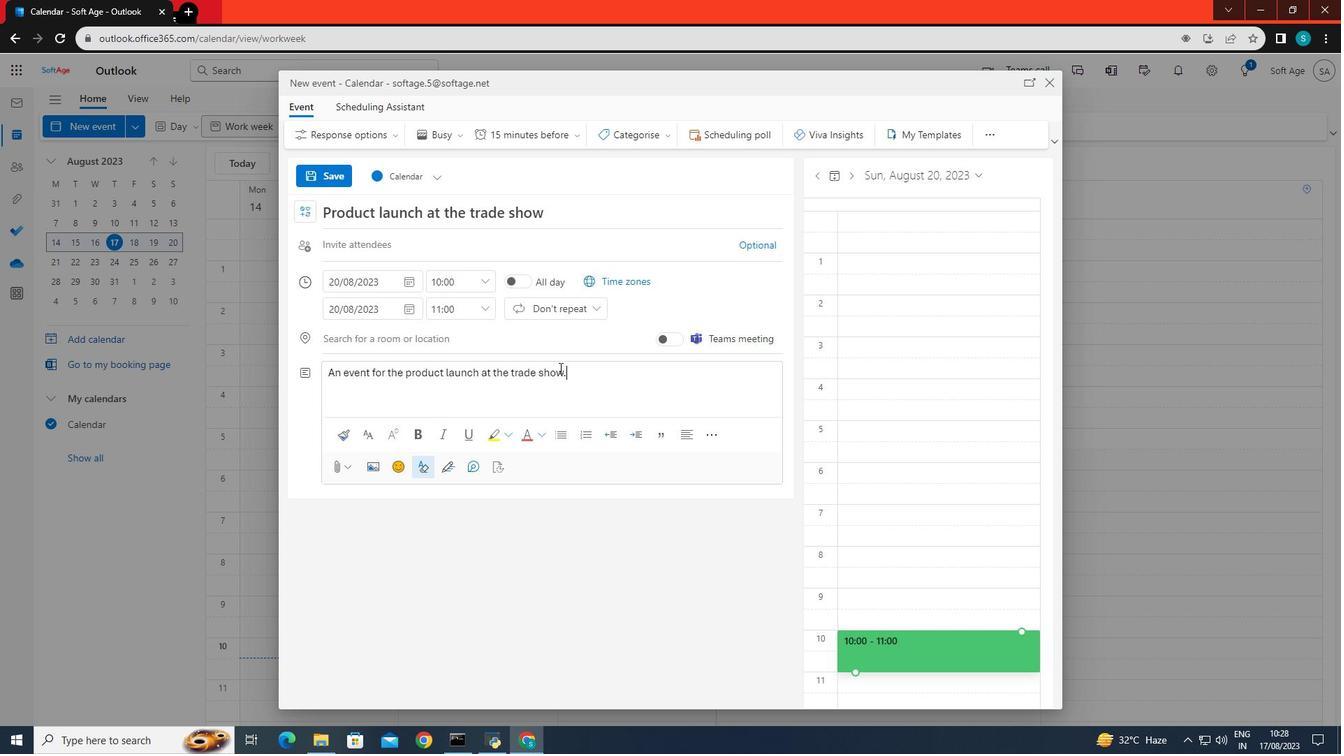 
Action: Mouse moved to (410, 431)
Screenshot: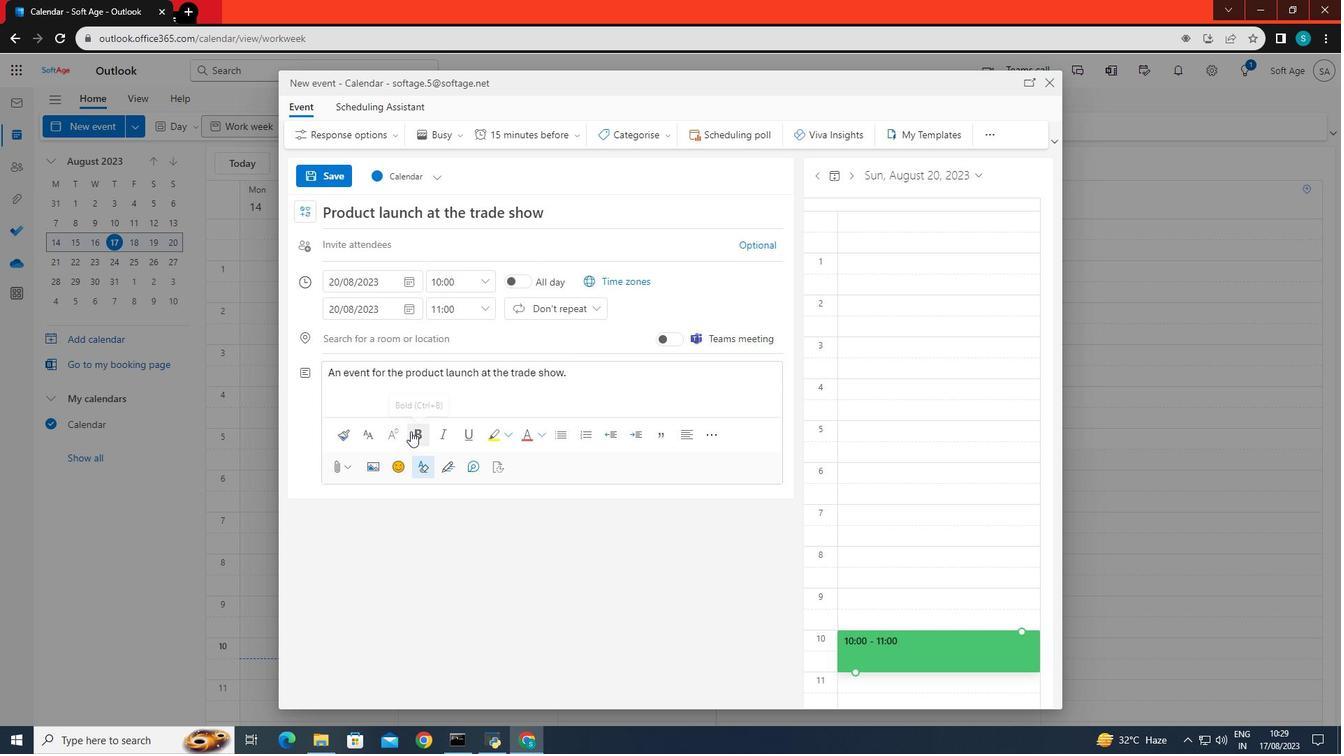 
Action: Mouse scrolled (410, 431) with delta (0, 0)
Screenshot: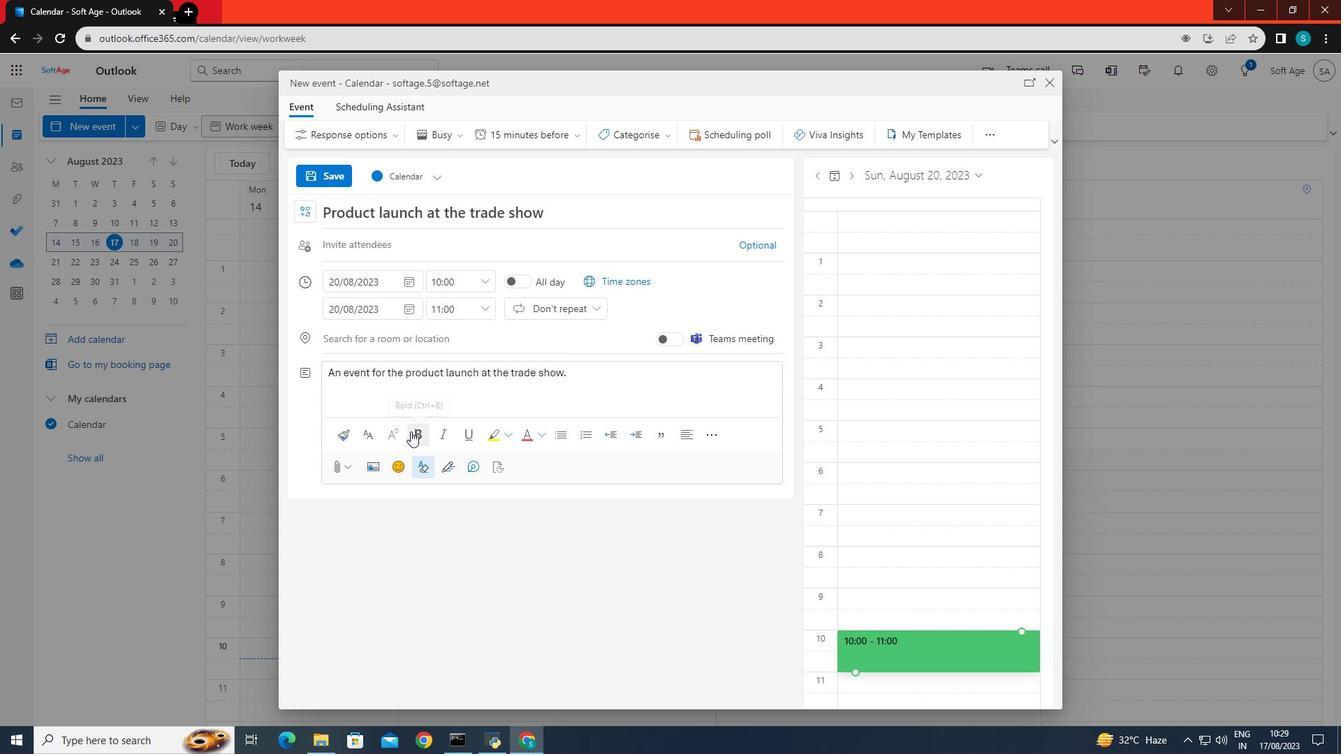 
Action: Mouse scrolled (410, 431) with delta (0, 0)
Screenshot: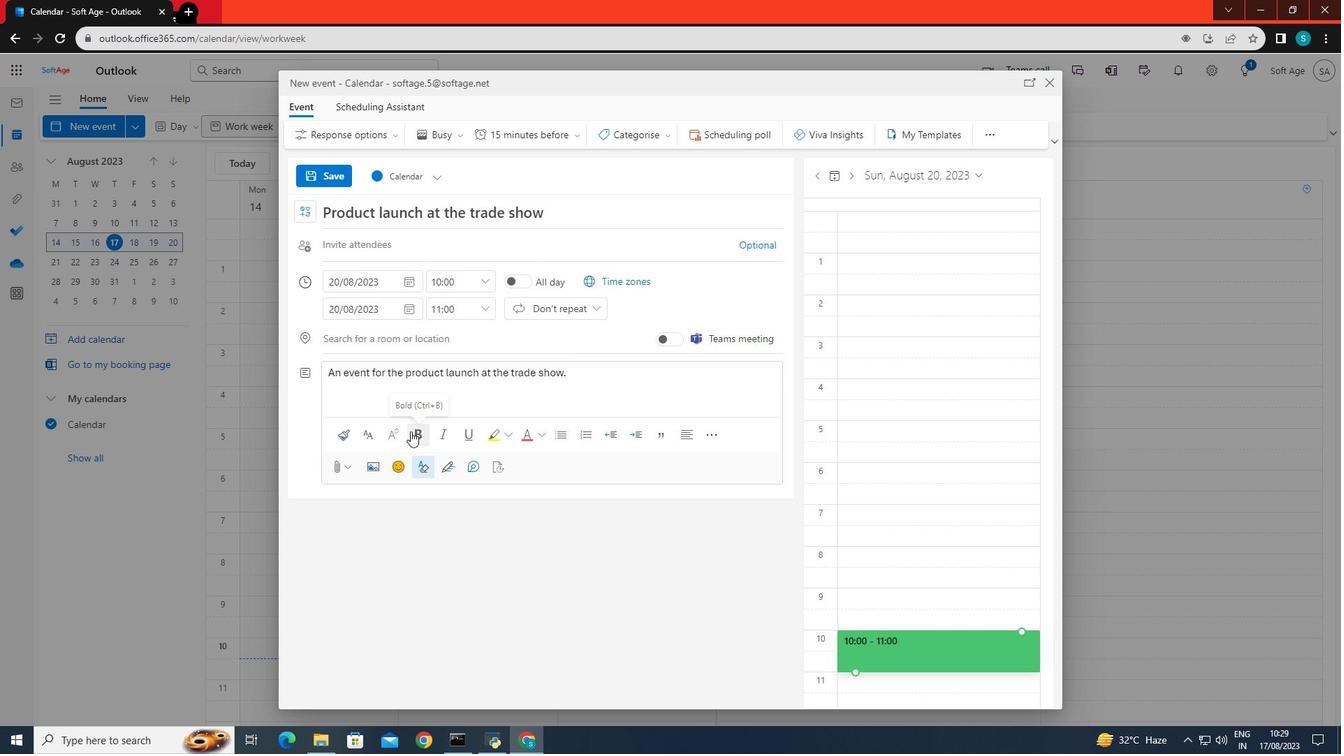 
Action: Mouse moved to (323, 176)
Screenshot: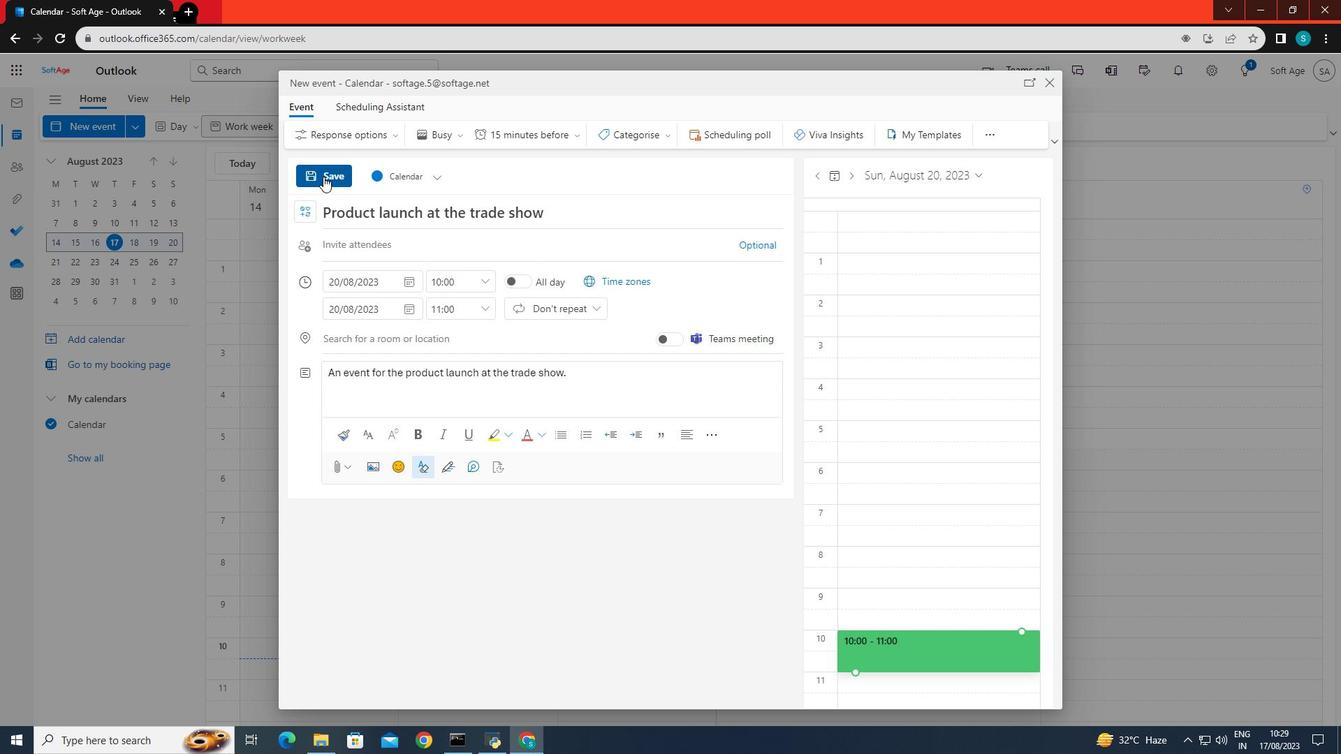 
Action: Mouse pressed left at (323, 176)
Screenshot: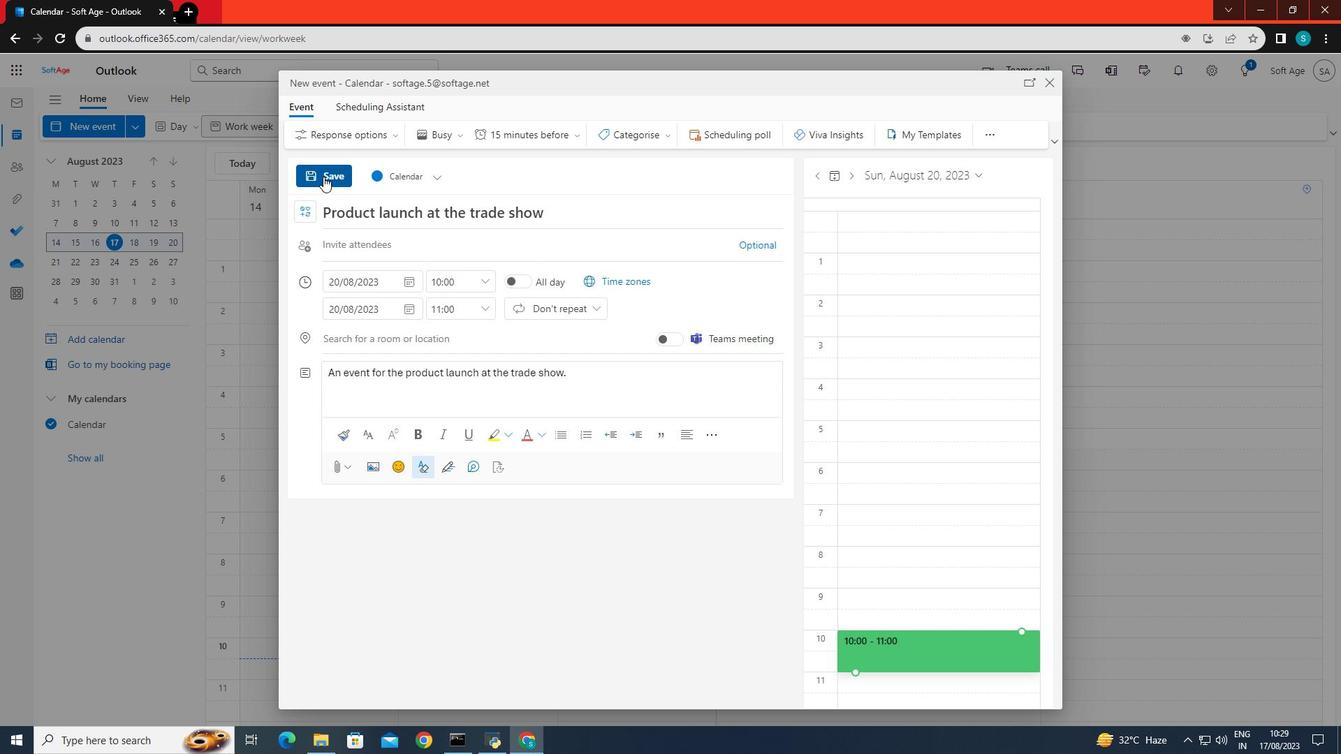 
